 Task: Open Card Brand Identity Review in Board Customer Feedback Management to Workspace Data Analysis and add a team member Softage.4@softage.net, a label Red, a checklist Urban Planning, an attachment from your onedrive, a color Red and finally, add a card description 'Plan and execute company team-building retreat with a focus on work-life integration' and a comment 'This task requires us to be detail-oriented and meticulous, ensuring that we do not overlook anything important.'. Add a start date 'Jan 08, 1900' with a due date 'Jan 15, 1900'
Action: Mouse moved to (924, 507)
Screenshot: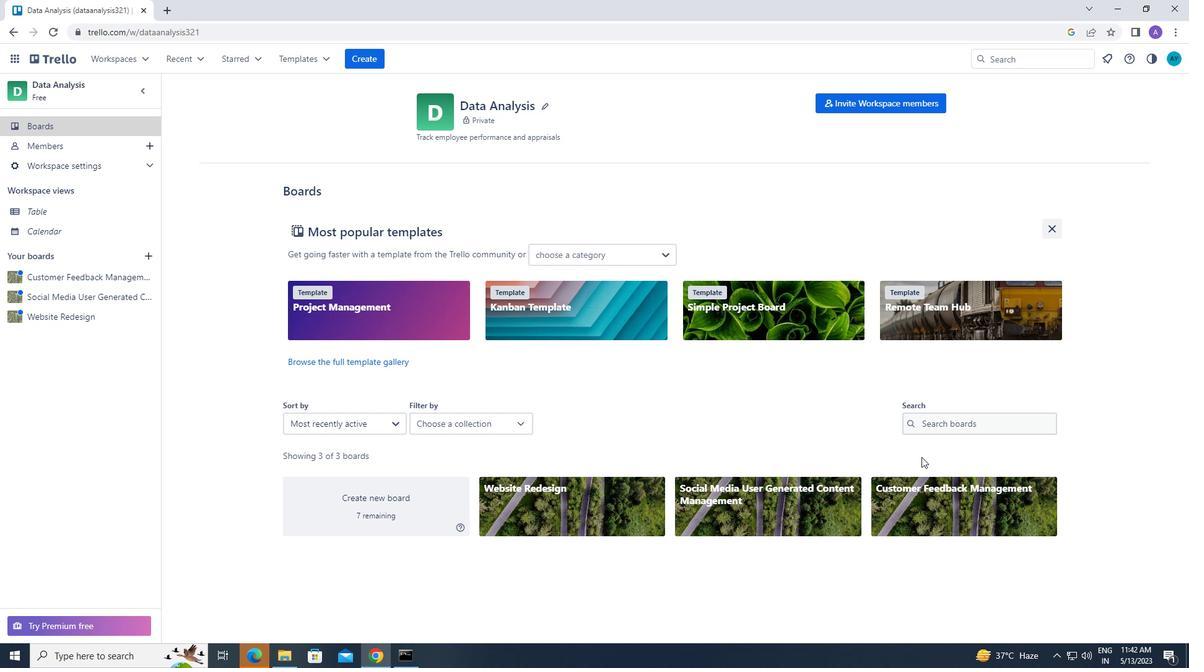 
Action: Mouse pressed left at (924, 507)
Screenshot: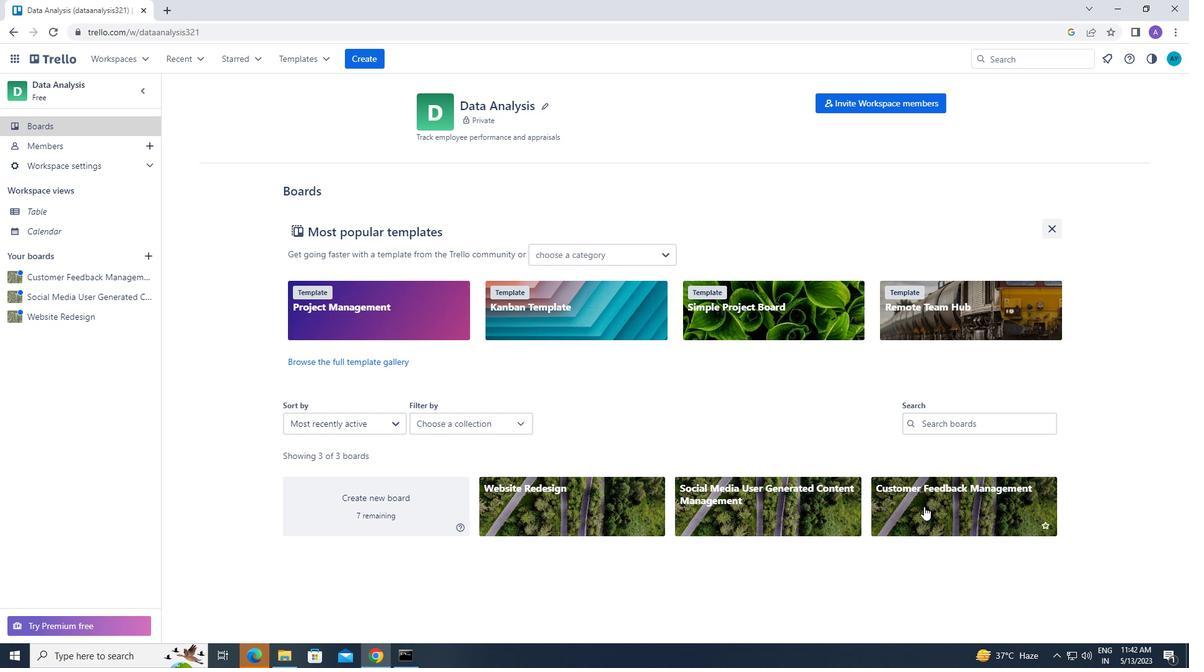 
Action: Mouse moved to (592, 156)
Screenshot: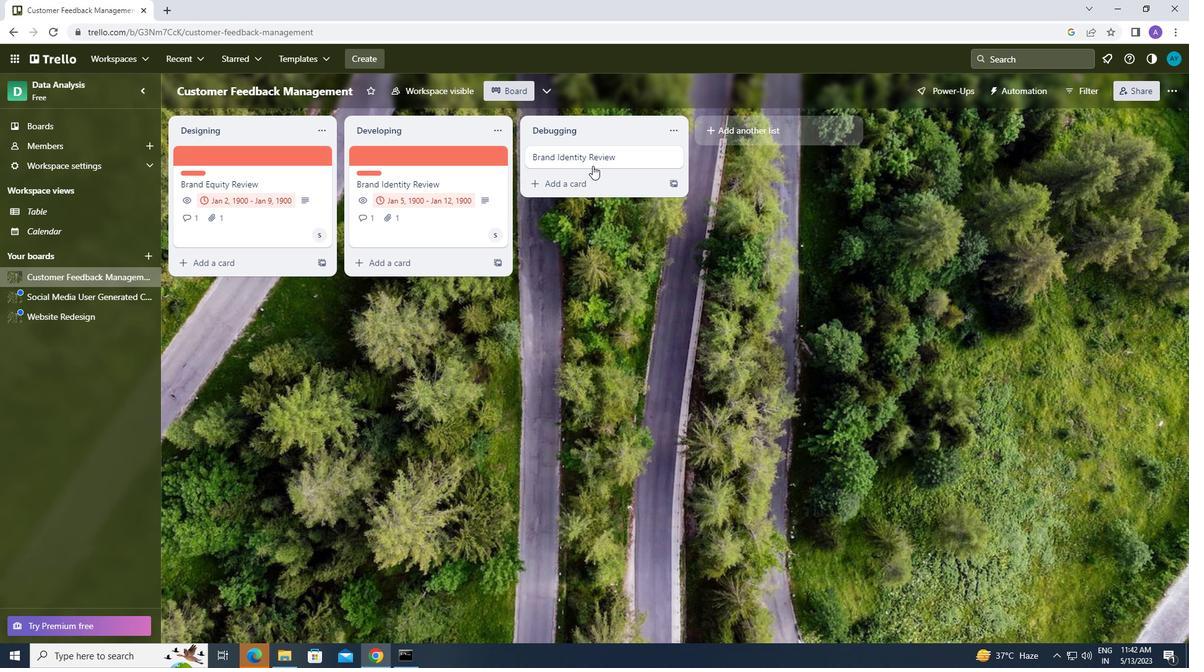 
Action: Mouse pressed left at (592, 156)
Screenshot: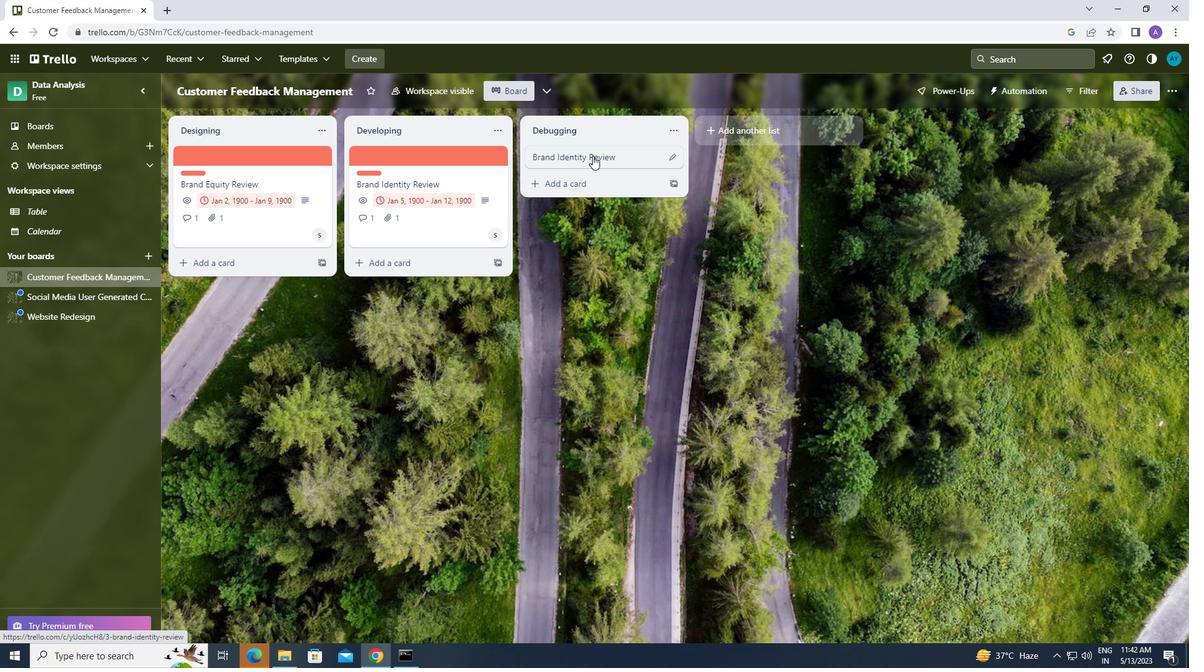 
Action: Mouse moved to (773, 198)
Screenshot: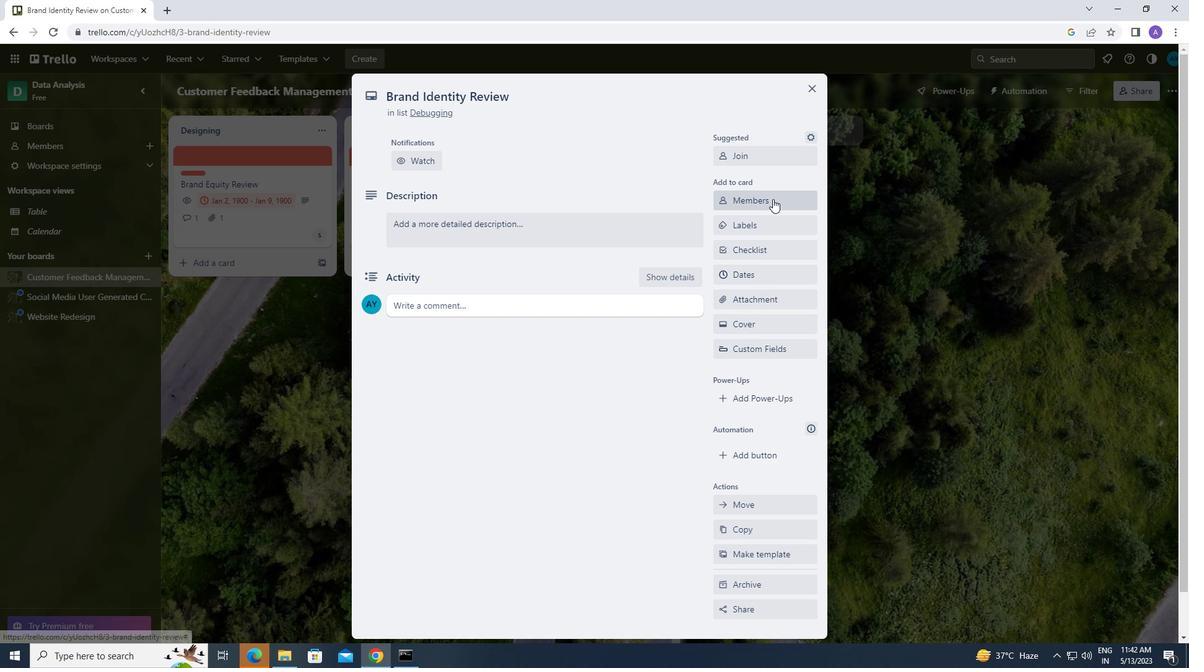 
Action: Mouse pressed left at (773, 198)
Screenshot: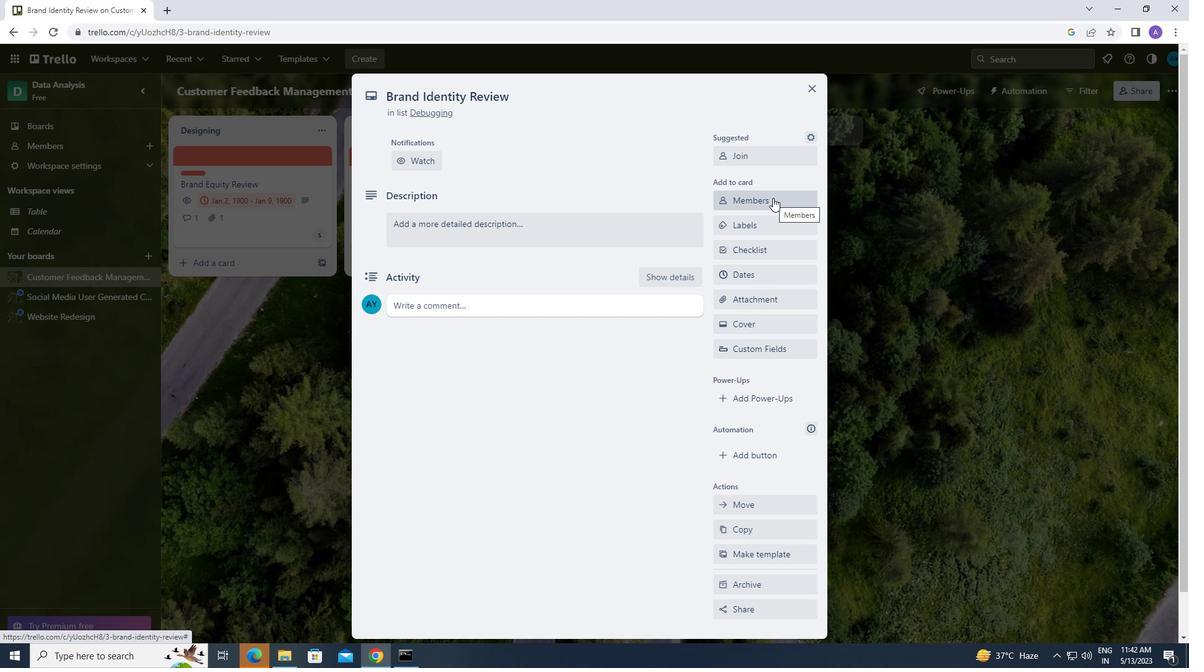 
Action: Mouse moved to (774, 262)
Screenshot: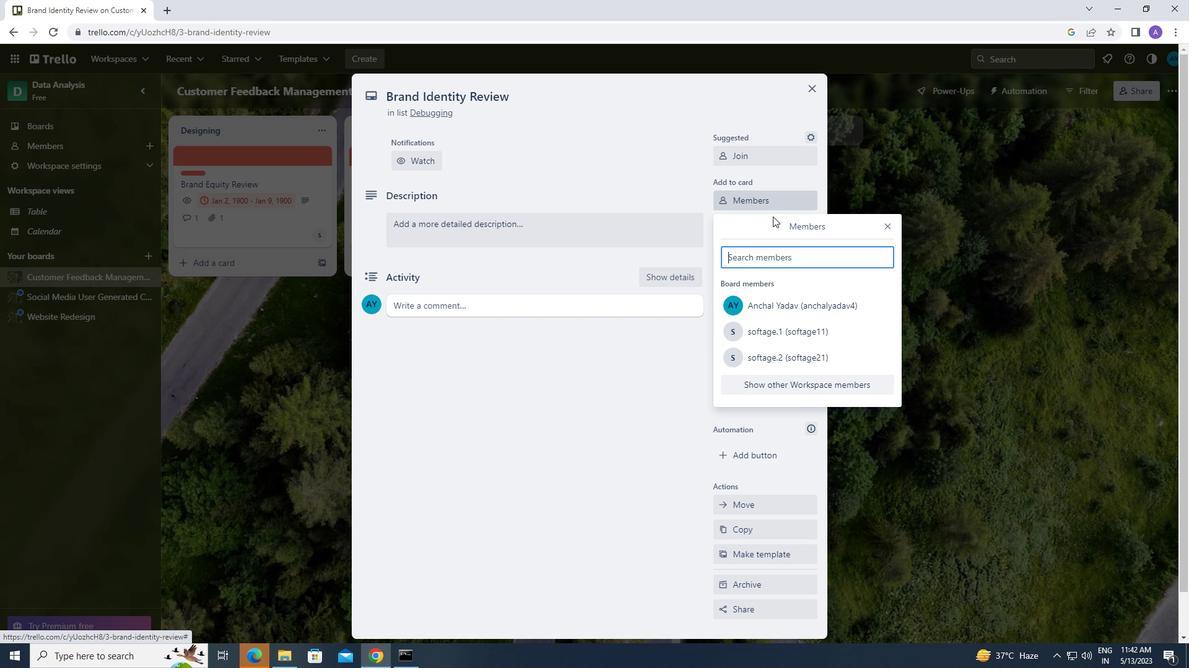 
Action: Mouse pressed left at (774, 262)
Screenshot: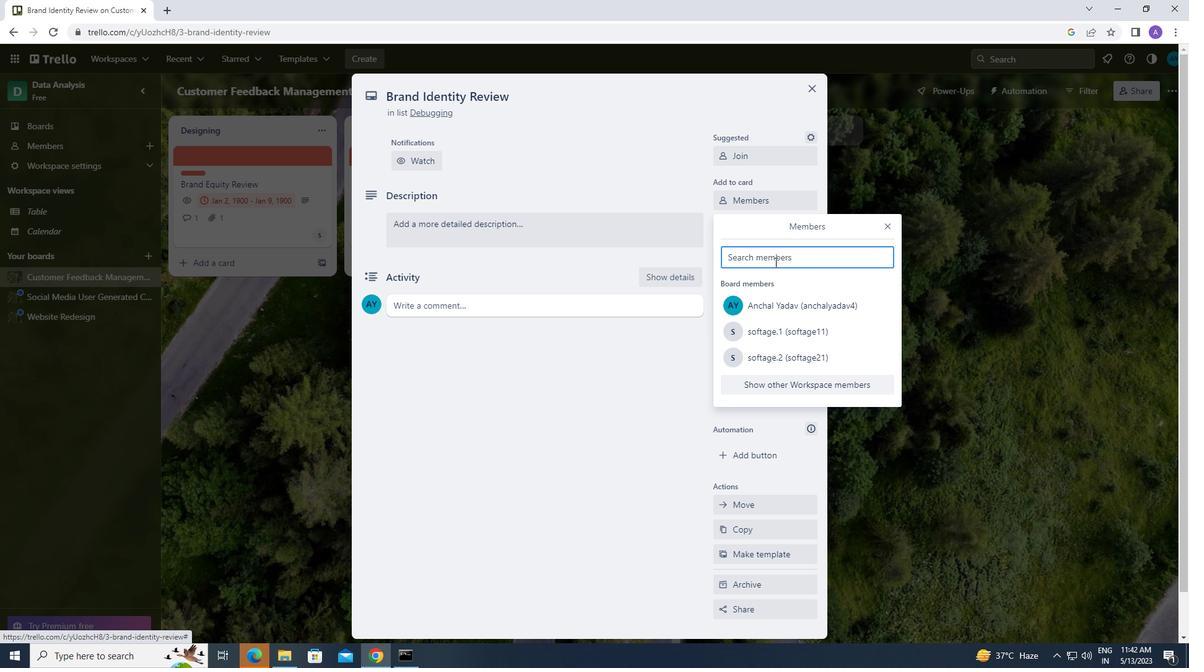
Action: Key pressed s<Key.caps_lock>oftage.4<Key.shift_r>@softa
Screenshot: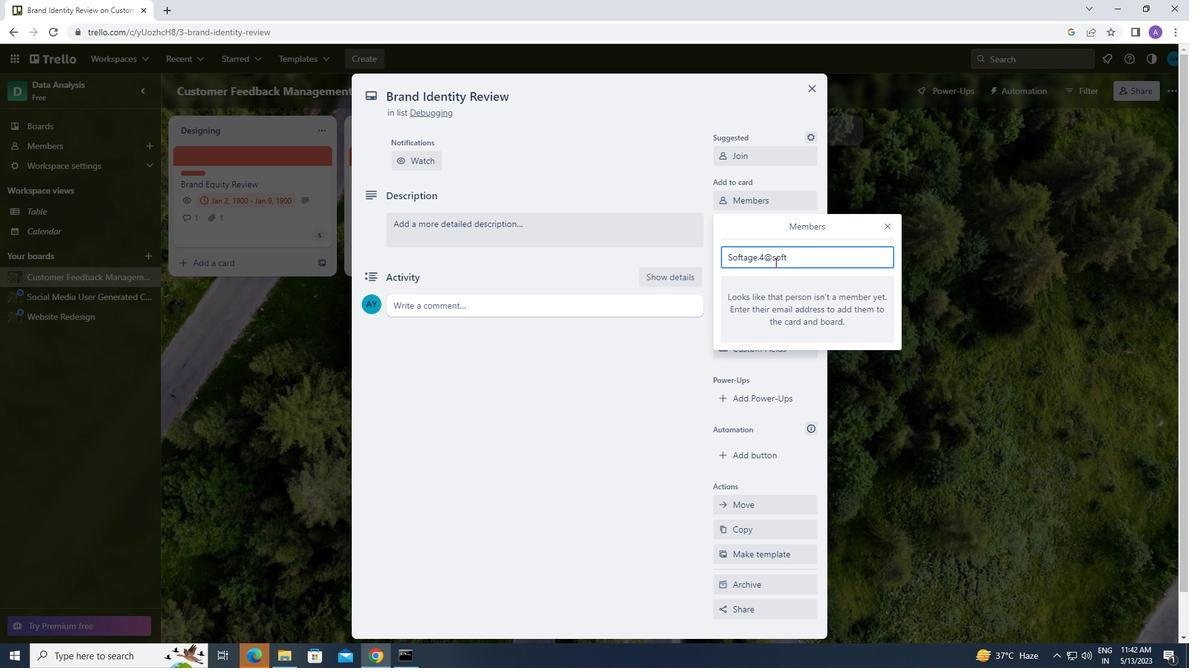 
Action: Mouse moved to (833, 275)
Screenshot: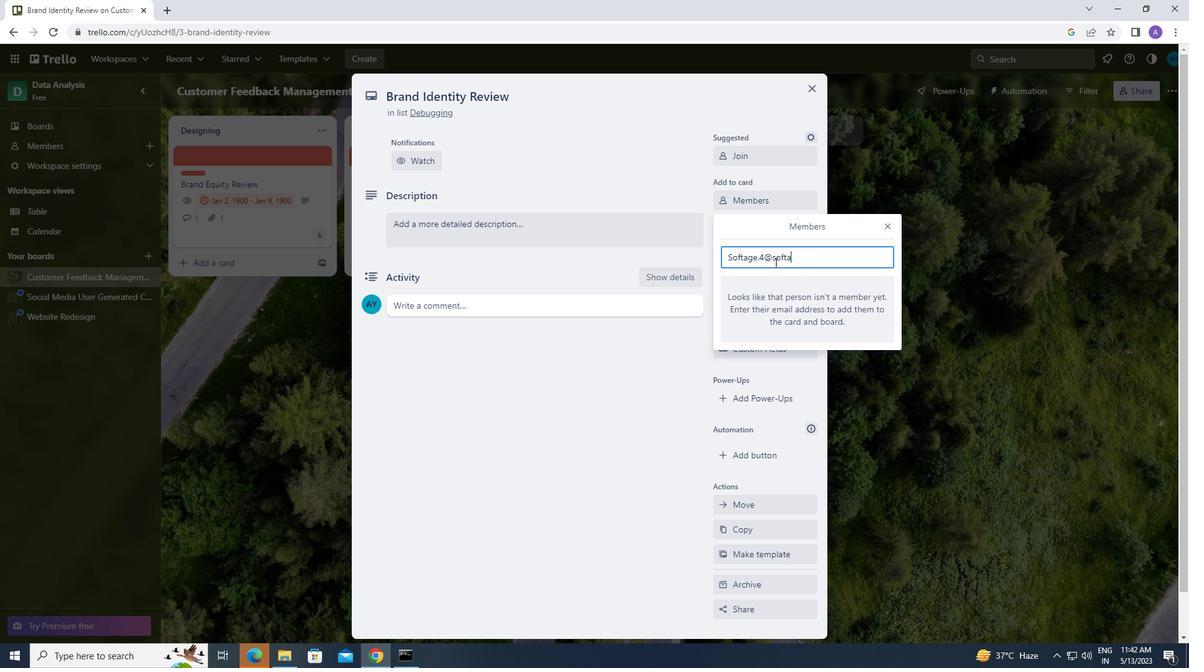 
Action: Key pressed g
Screenshot: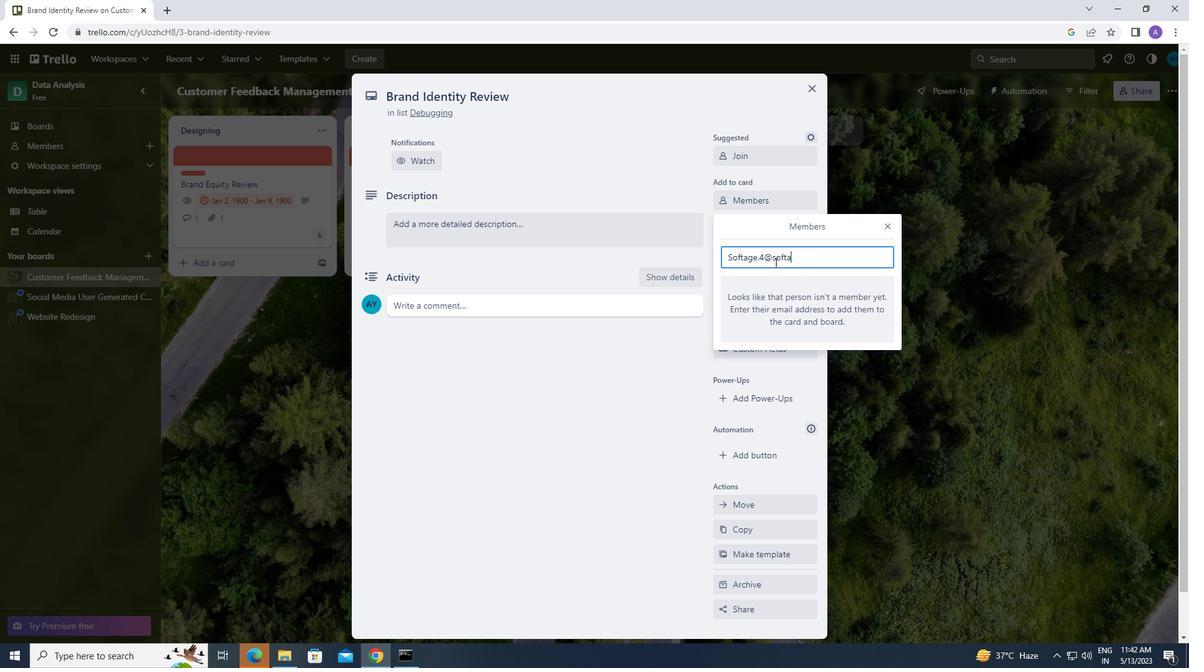 
Action: Mouse moved to (846, 275)
Screenshot: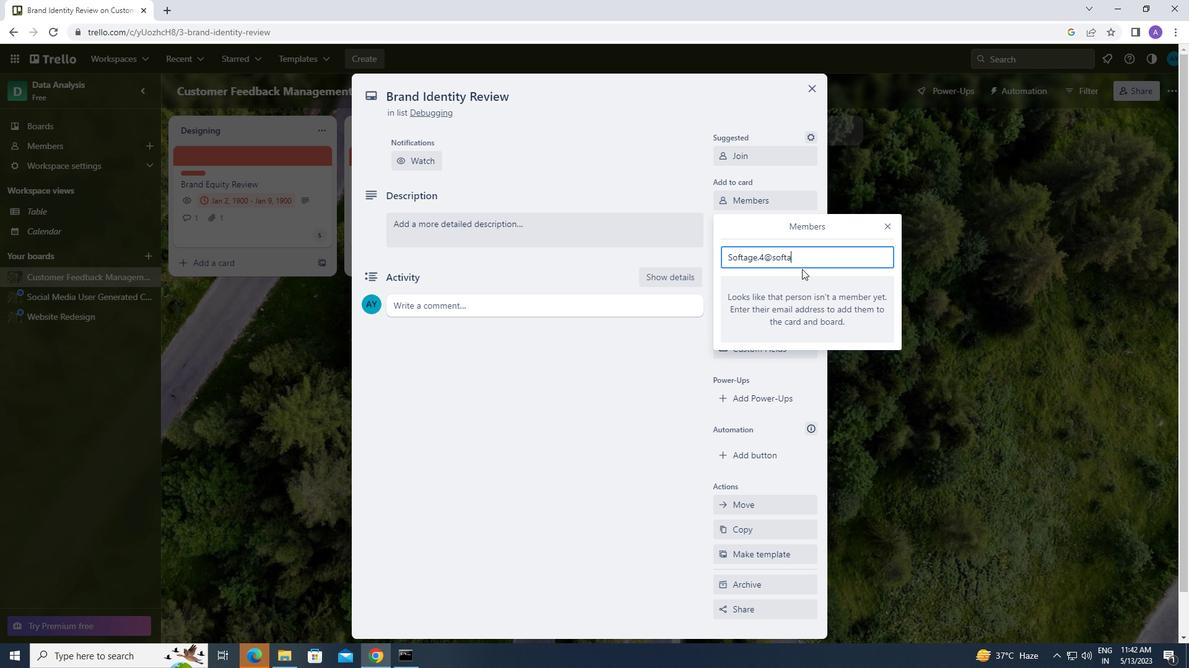 
Action: Key pressed e.net
Screenshot: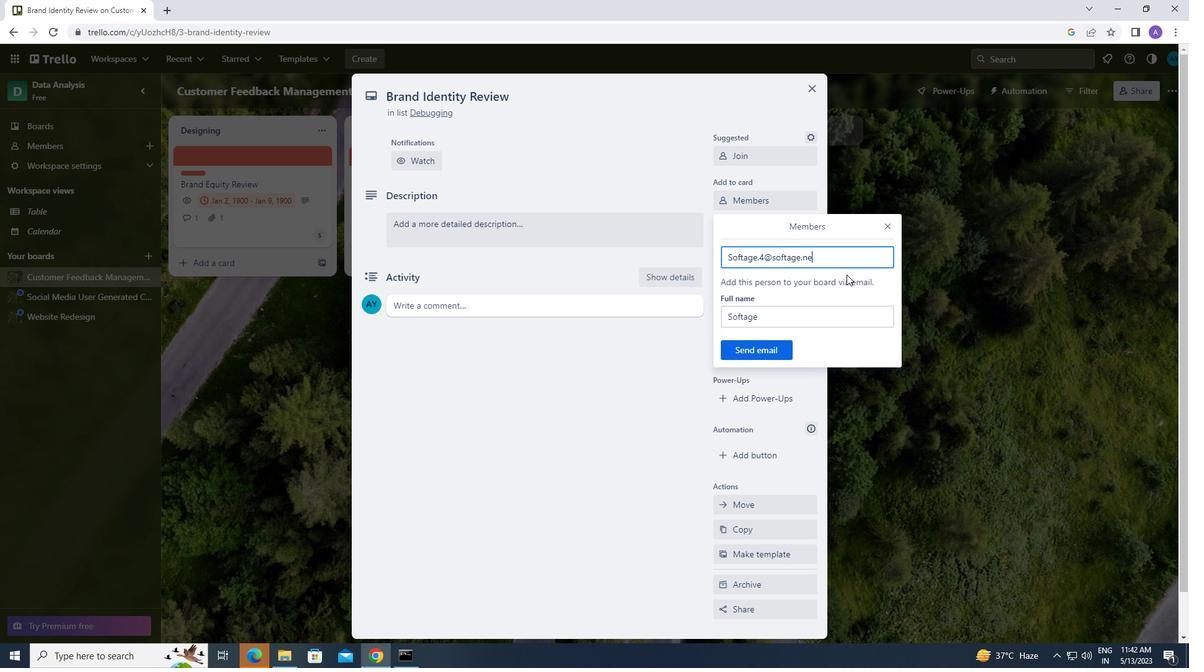 
Action: Mouse moved to (745, 348)
Screenshot: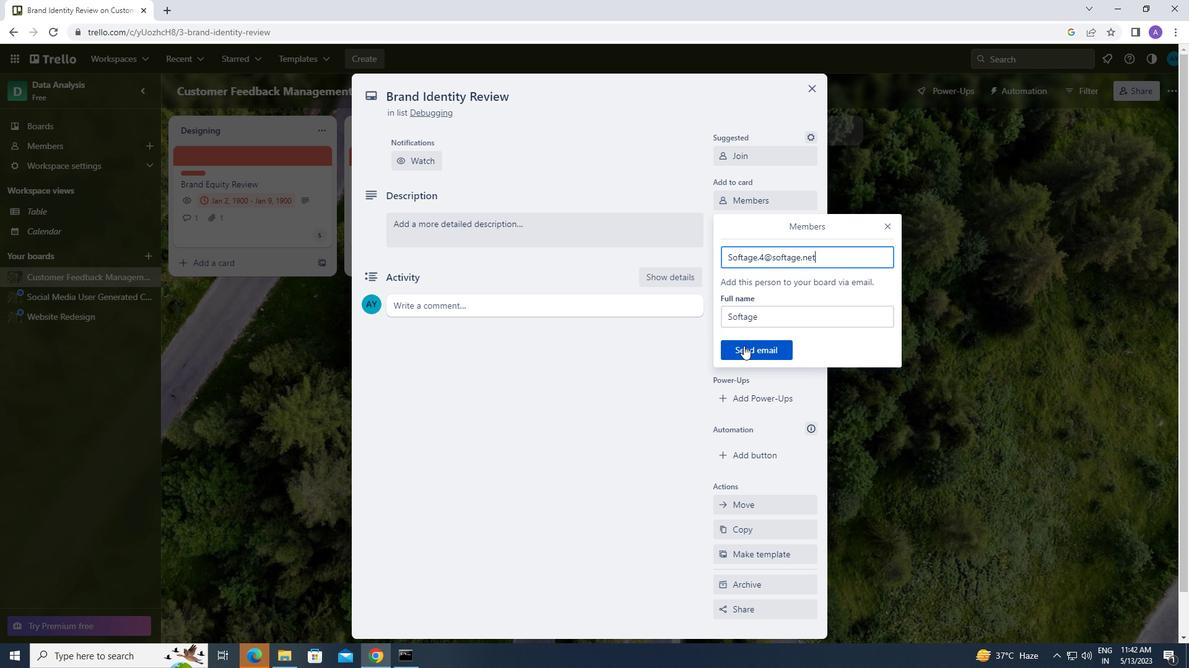 
Action: Mouse pressed left at (745, 348)
Screenshot: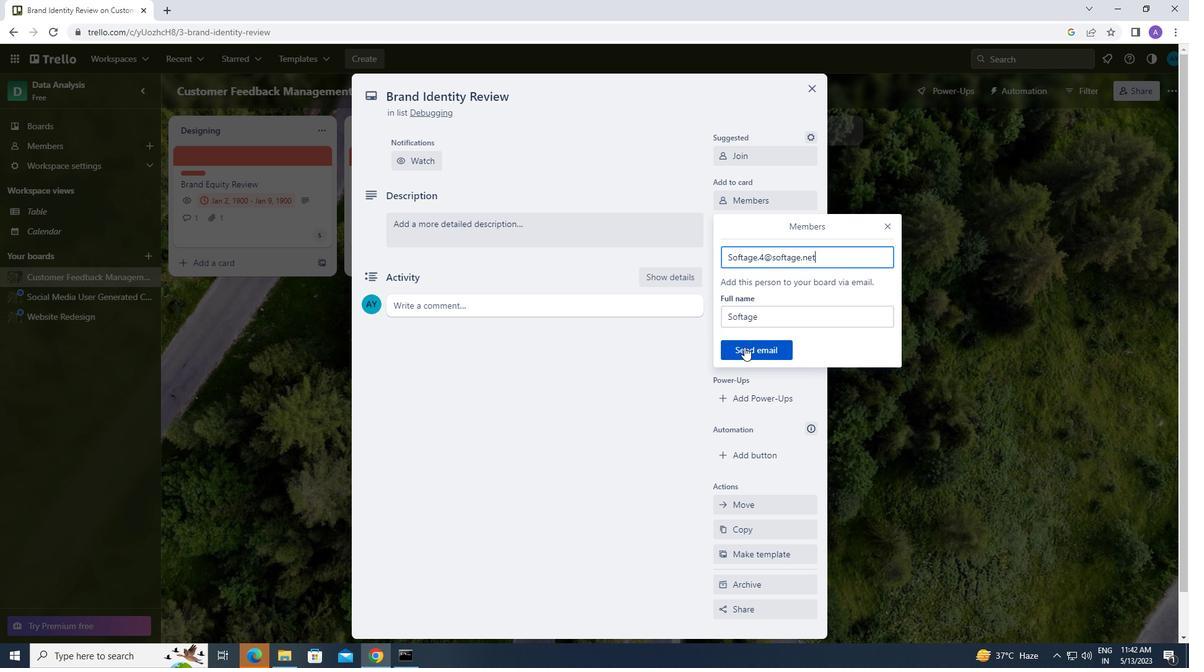 
Action: Mouse moved to (753, 229)
Screenshot: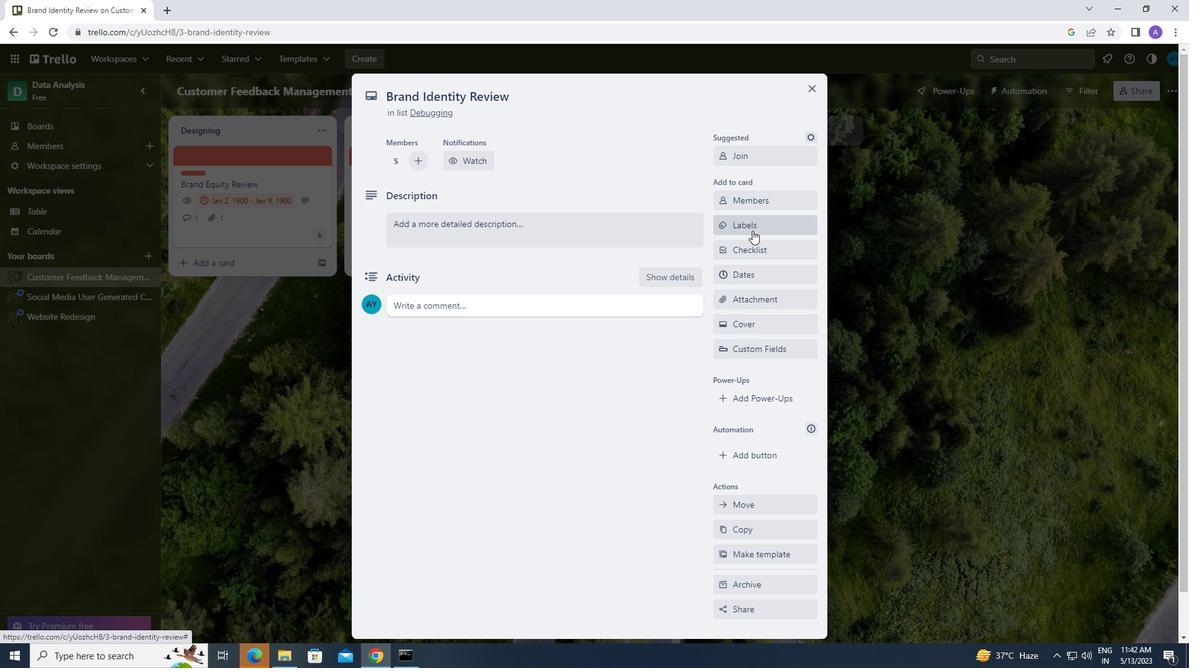 
Action: Mouse pressed left at (753, 229)
Screenshot: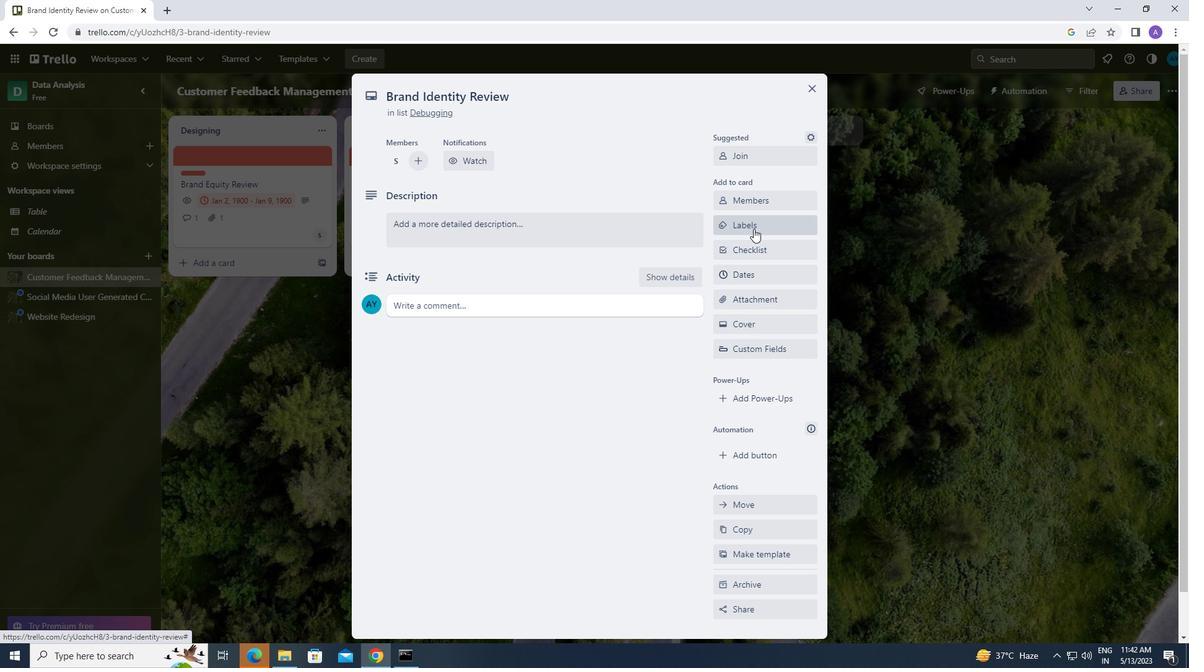 
Action: Mouse moved to (785, 463)
Screenshot: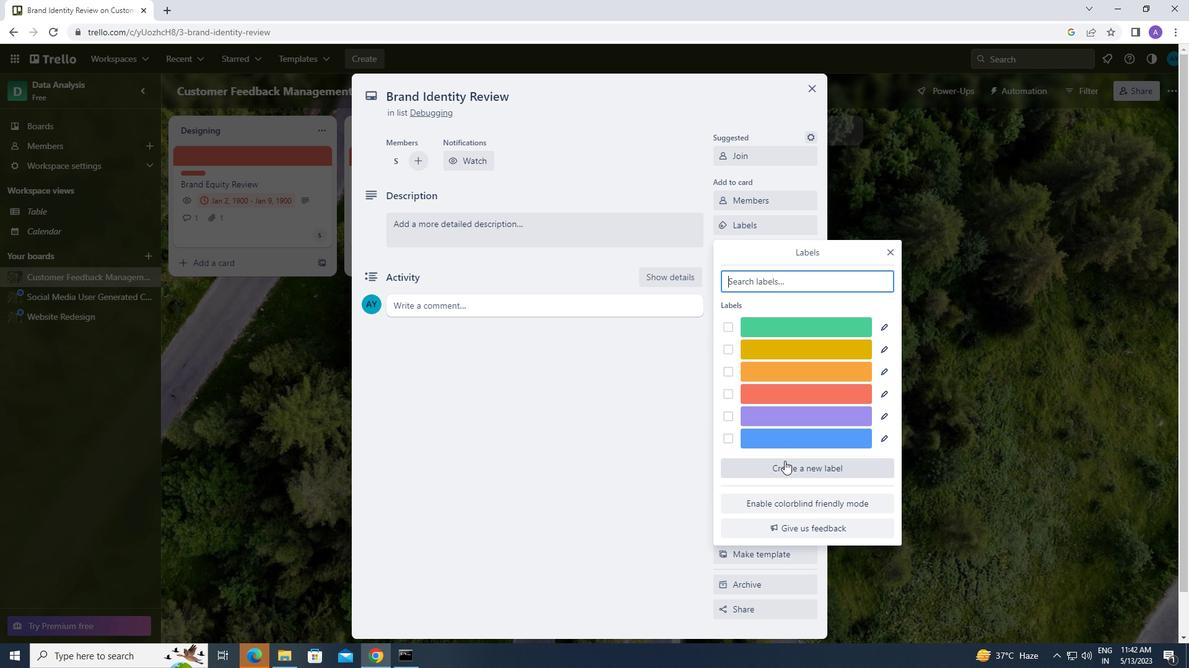 
Action: Mouse pressed left at (785, 463)
Screenshot: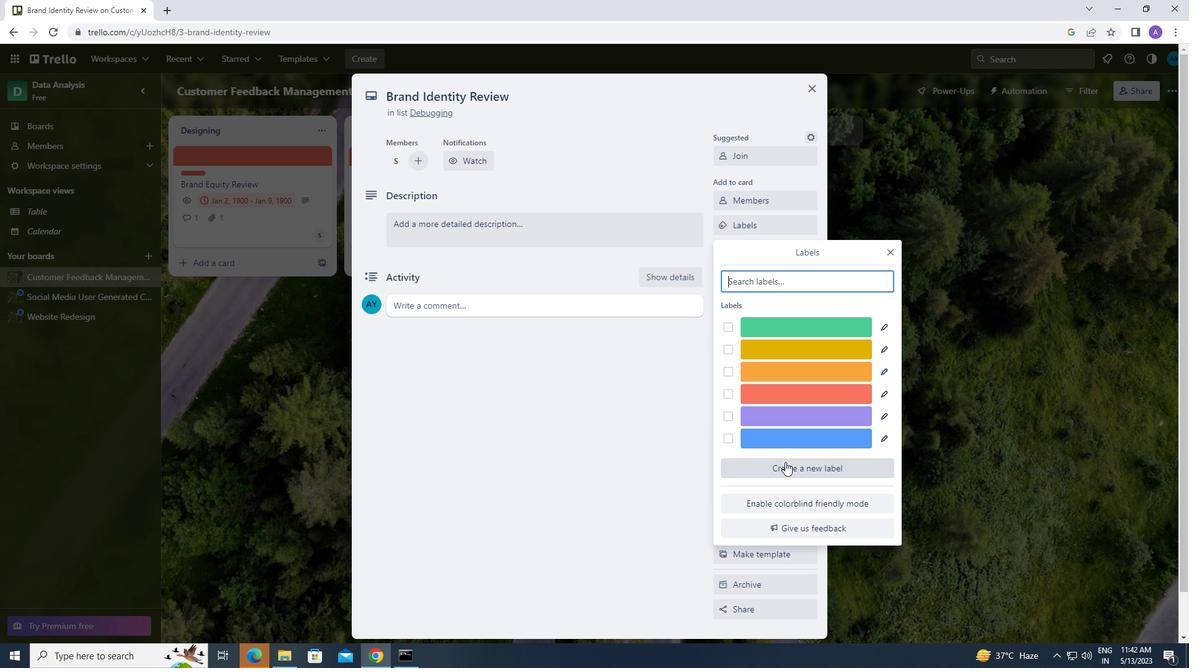 
Action: Mouse moved to (843, 428)
Screenshot: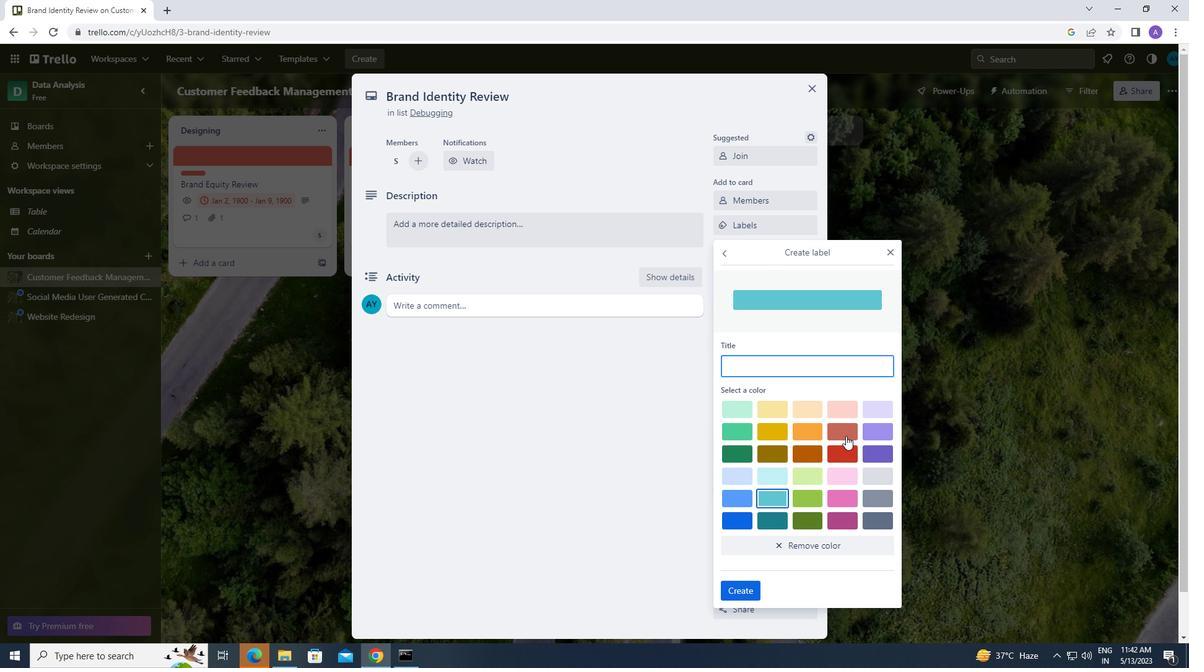 
Action: Mouse pressed left at (843, 428)
Screenshot: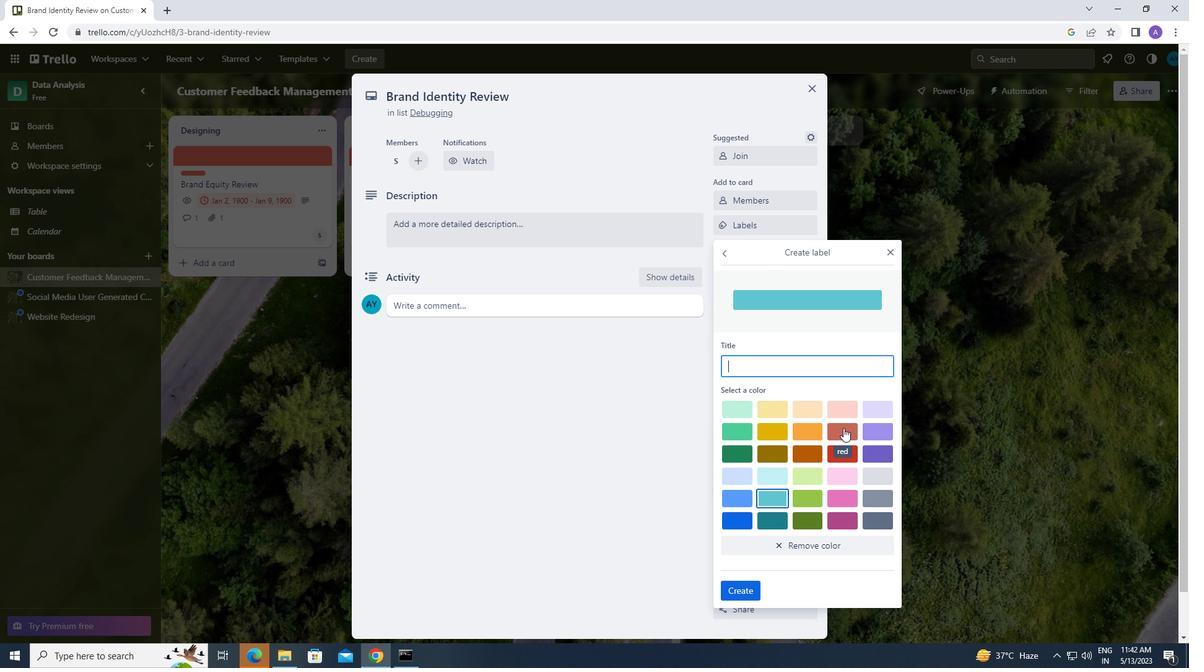 
Action: Mouse moved to (751, 591)
Screenshot: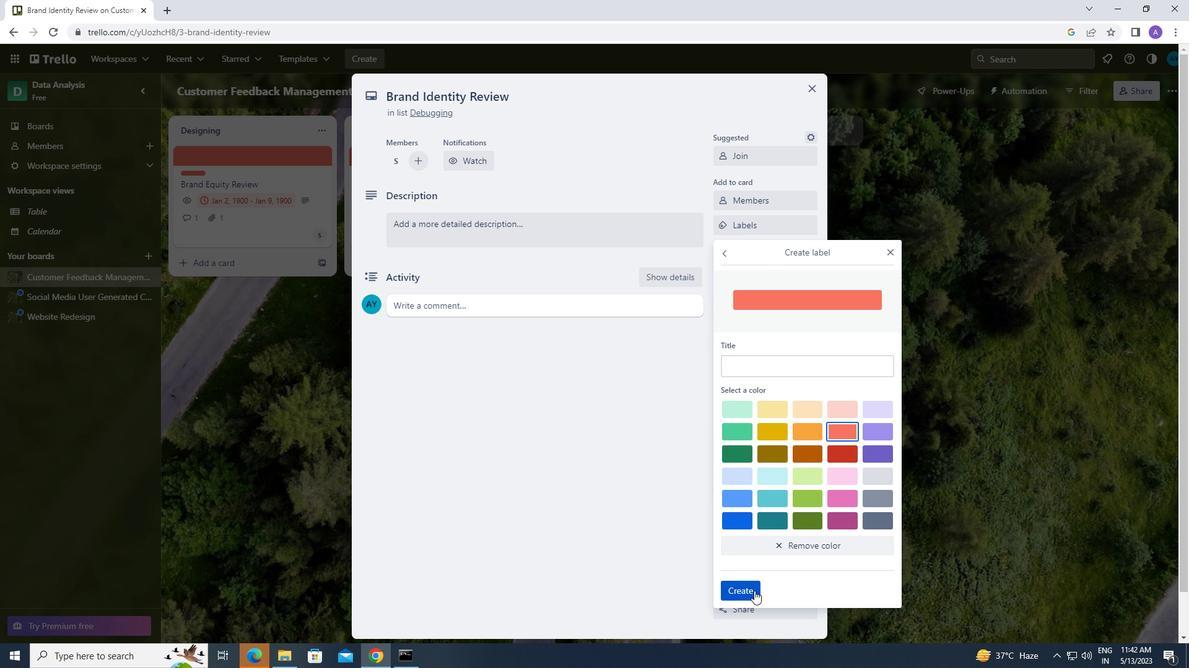 
Action: Mouse pressed left at (751, 591)
Screenshot: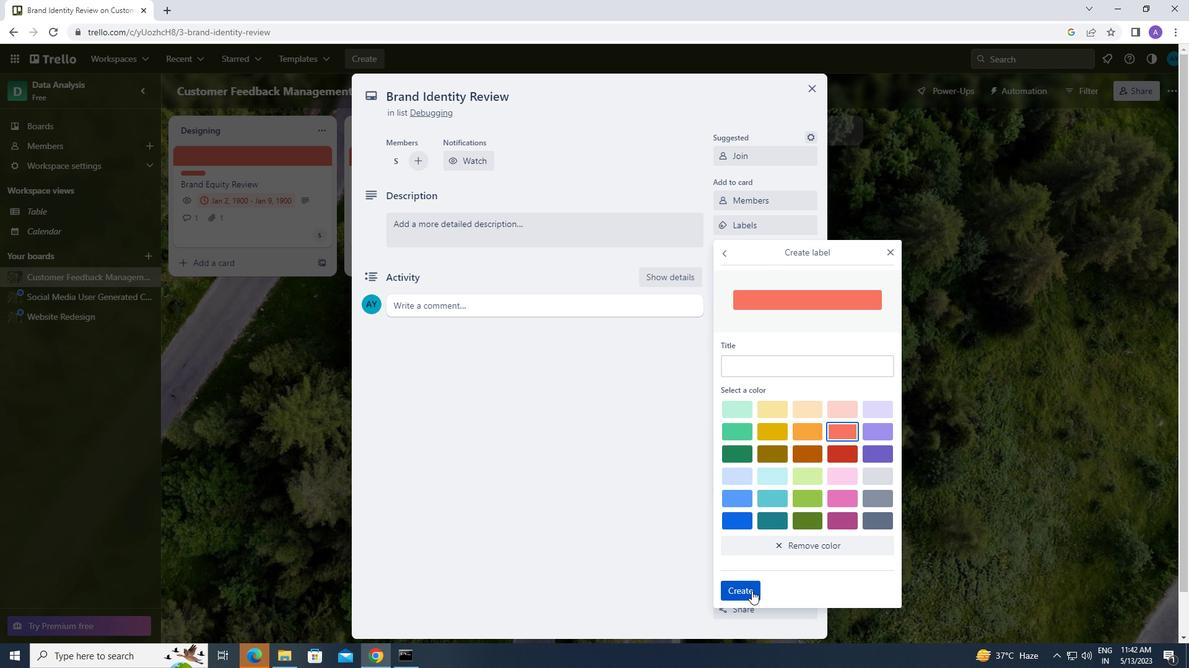
Action: Mouse moved to (890, 251)
Screenshot: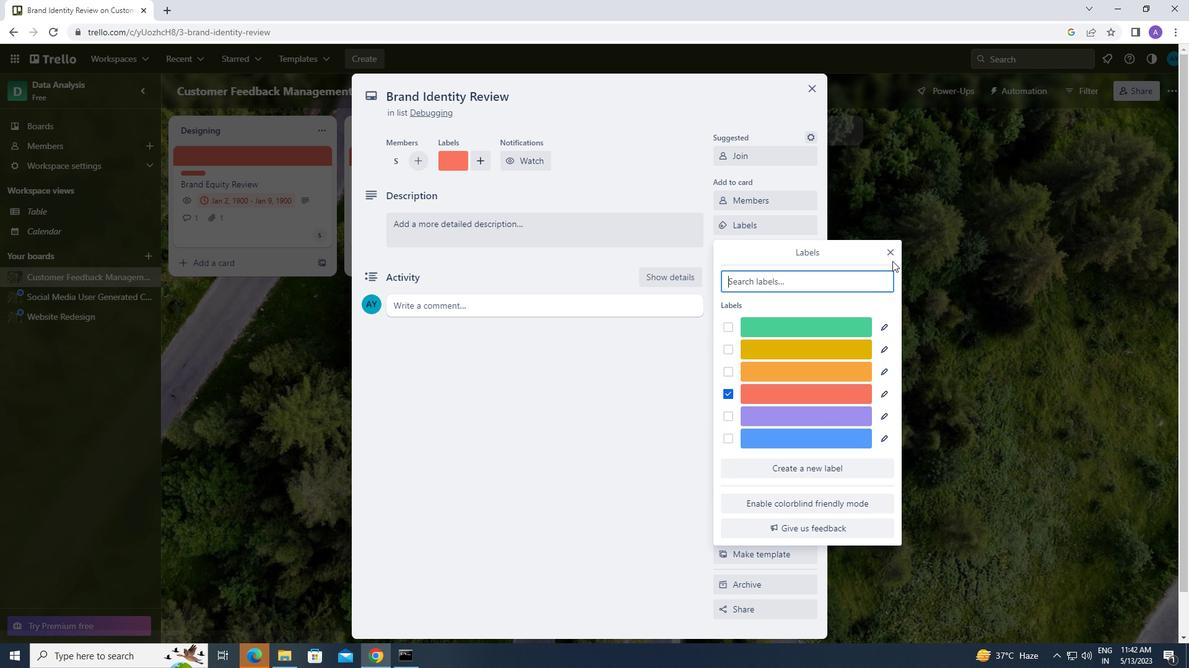 
Action: Mouse pressed left at (890, 251)
Screenshot: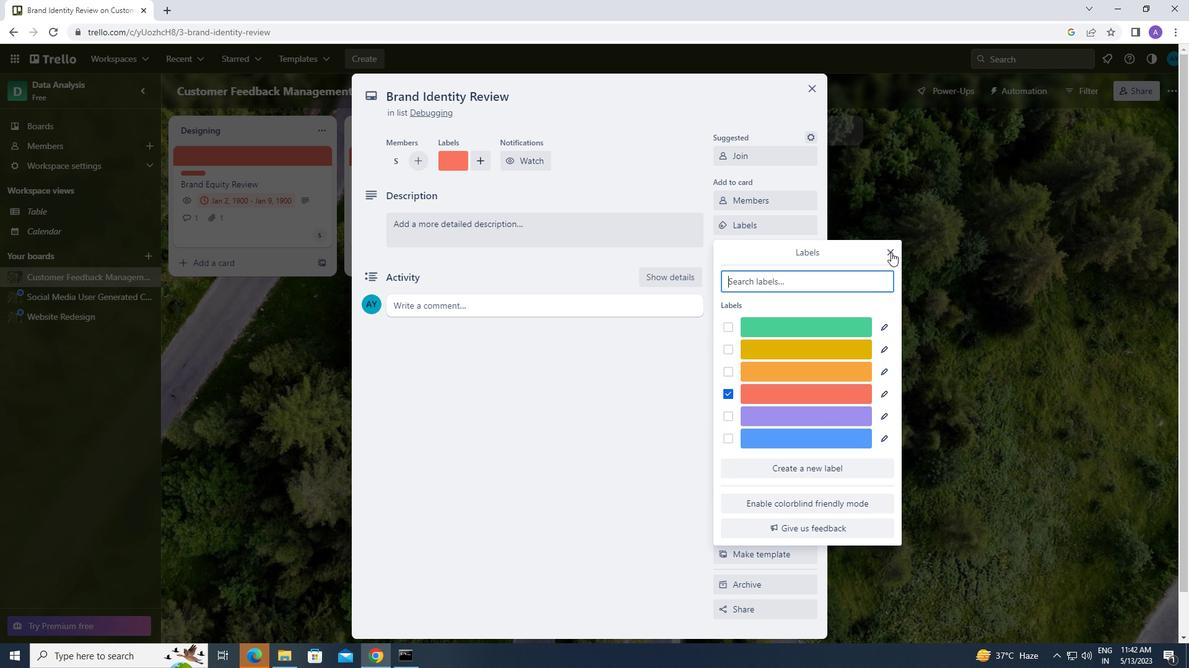 
Action: Mouse moved to (772, 249)
Screenshot: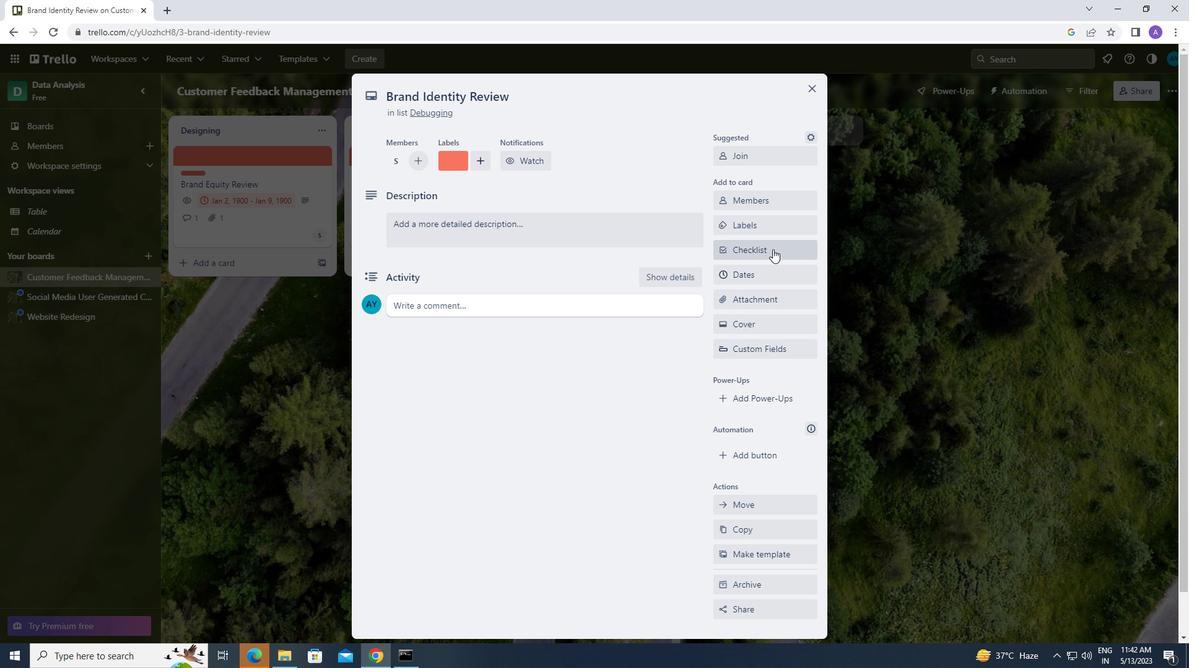 
Action: Mouse pressed left at (772, 249)
Screenshot: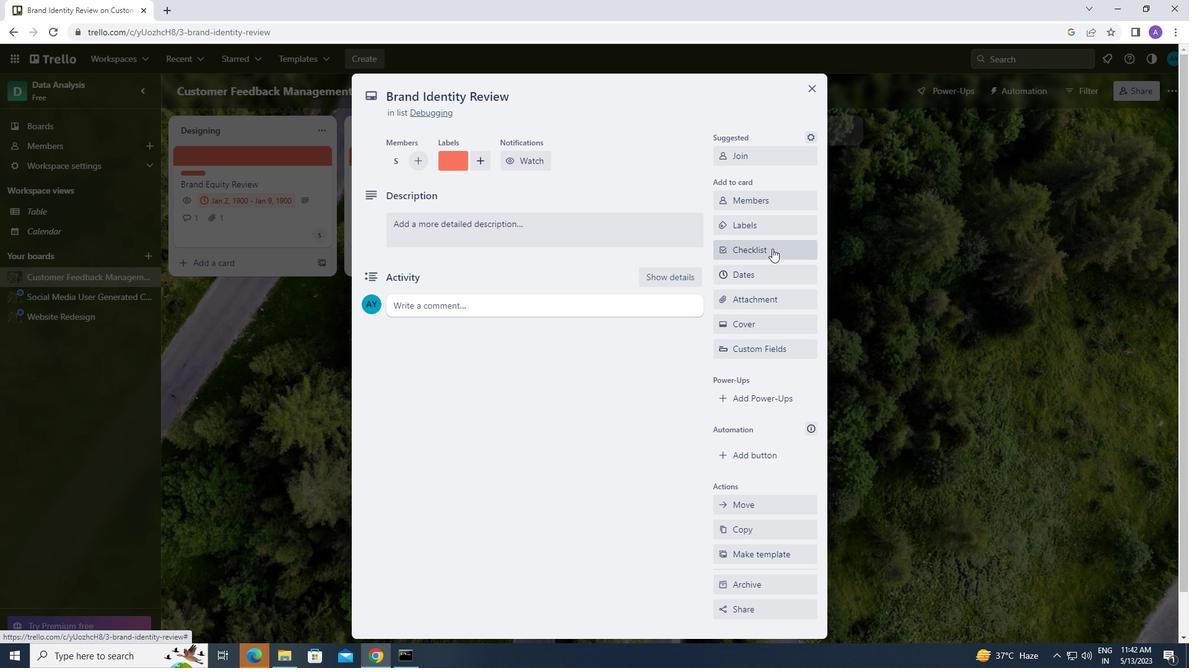 
Action: Mouse moved to (761, 314)
Screenshot: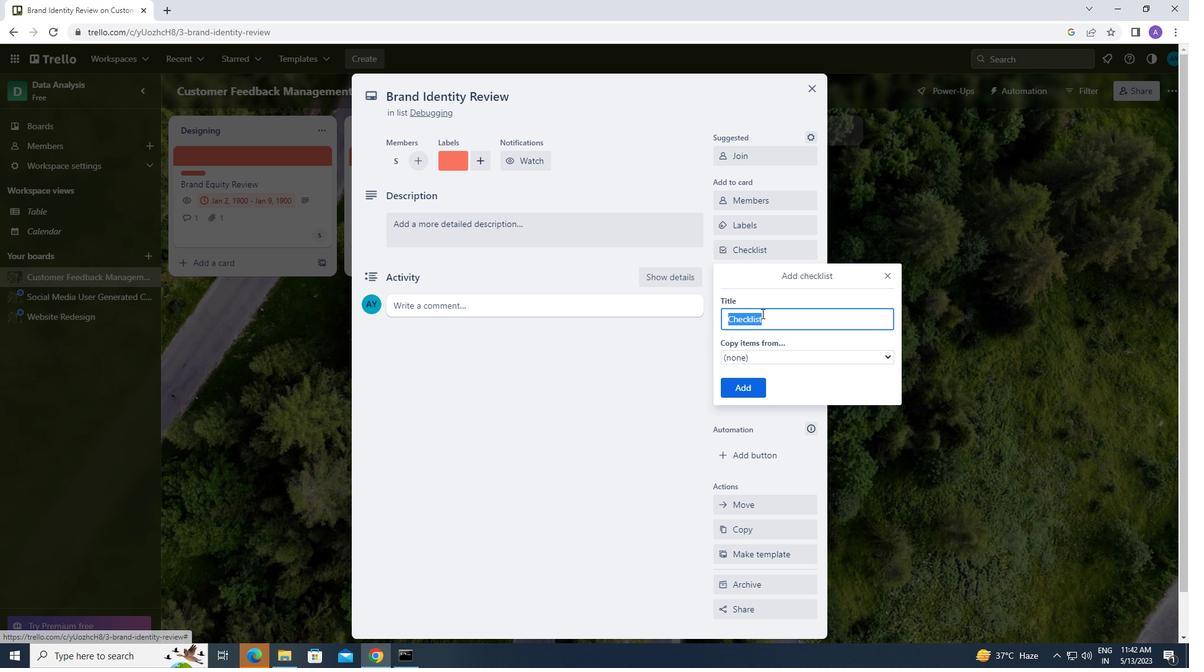
Action: Key pressed <Key.caps_lock>u<Key.caps_lock>rban<Key.space><Key.caps_lock>p<Key.caps_lock>lann
Screenshot: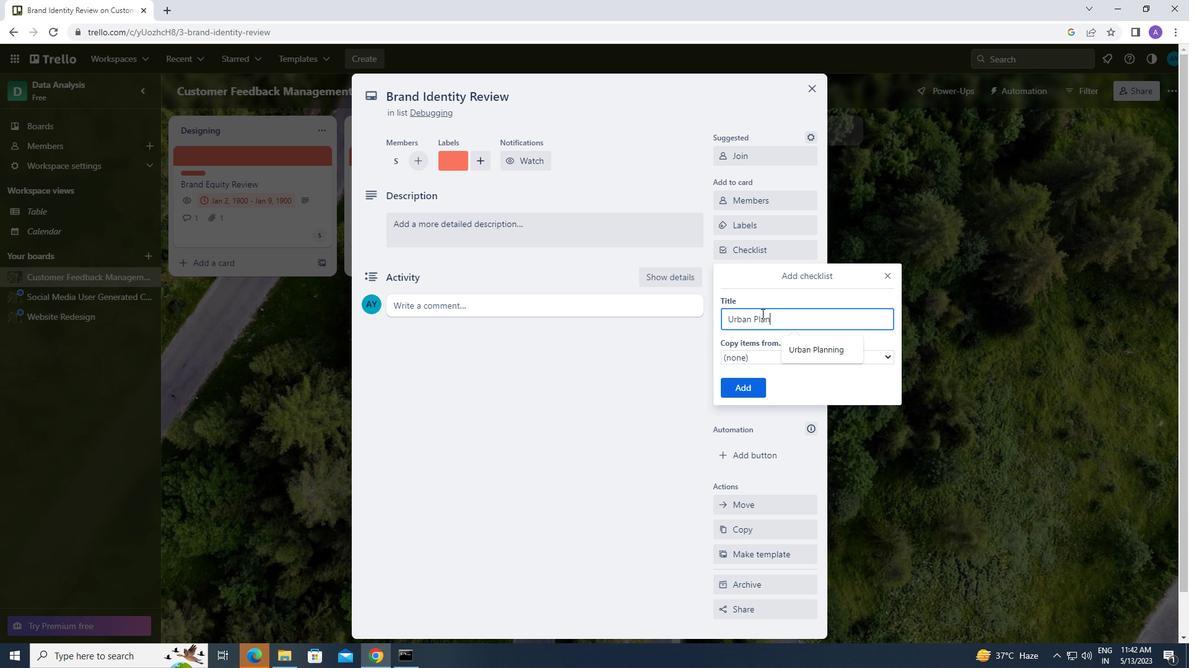 
Action: Mouse moved to (831, 262)
Screenshot: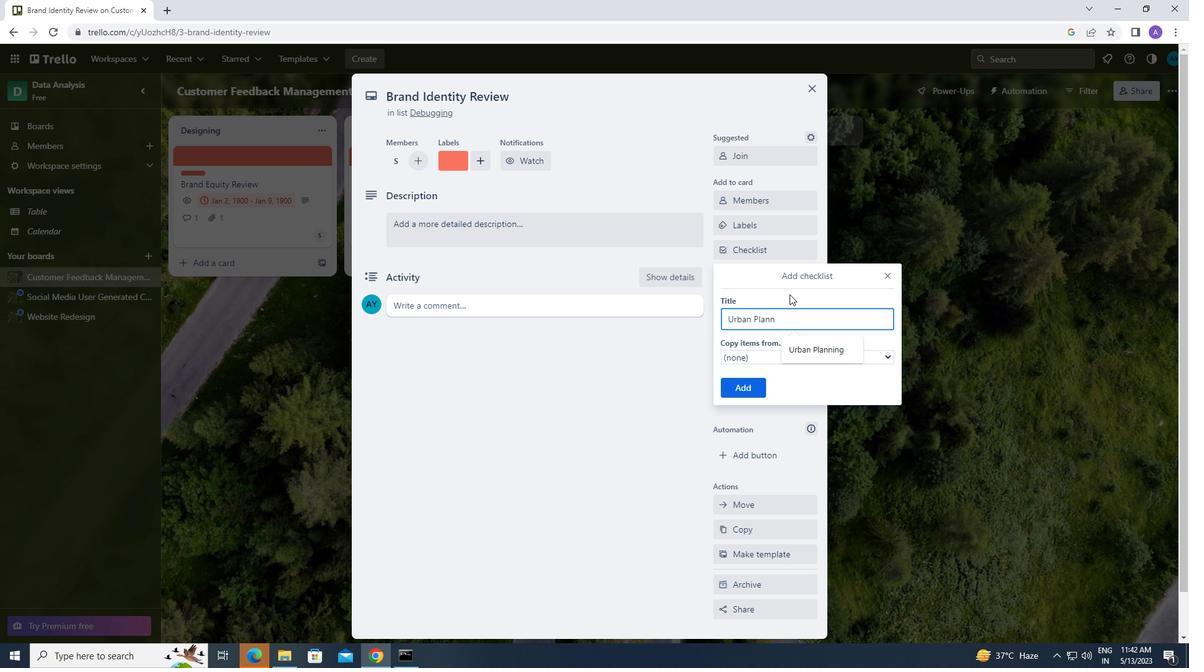
Action: Key pressed ing
Screenshot: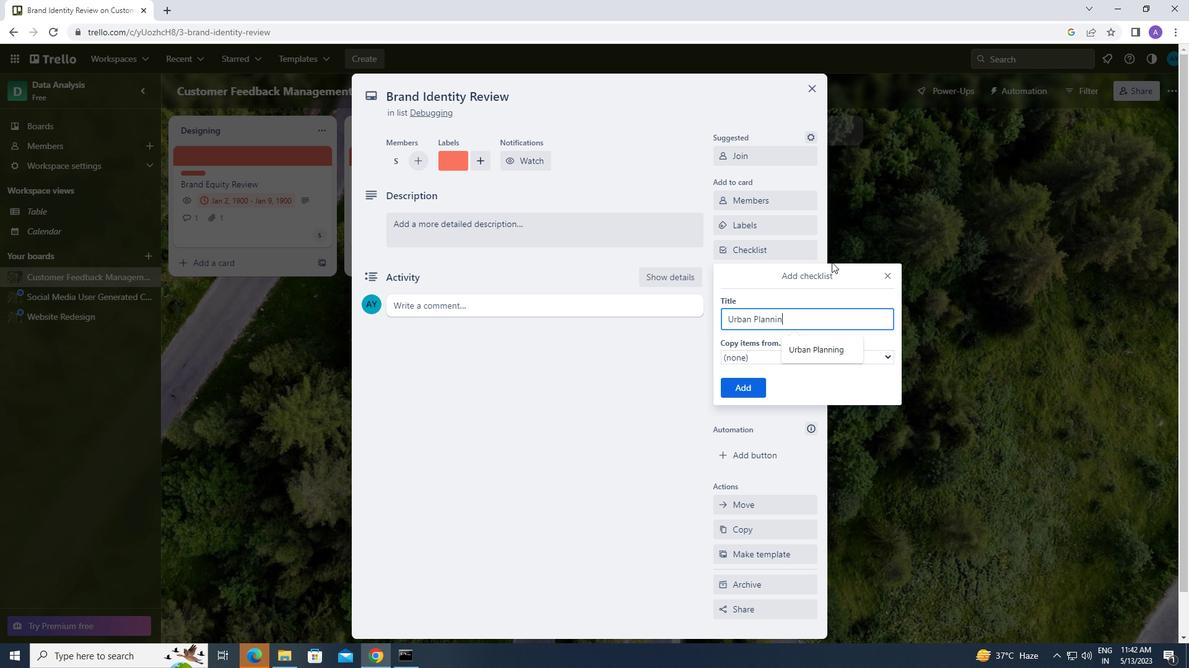 
Action: Mouse moved to (742, 386)
Screenshot: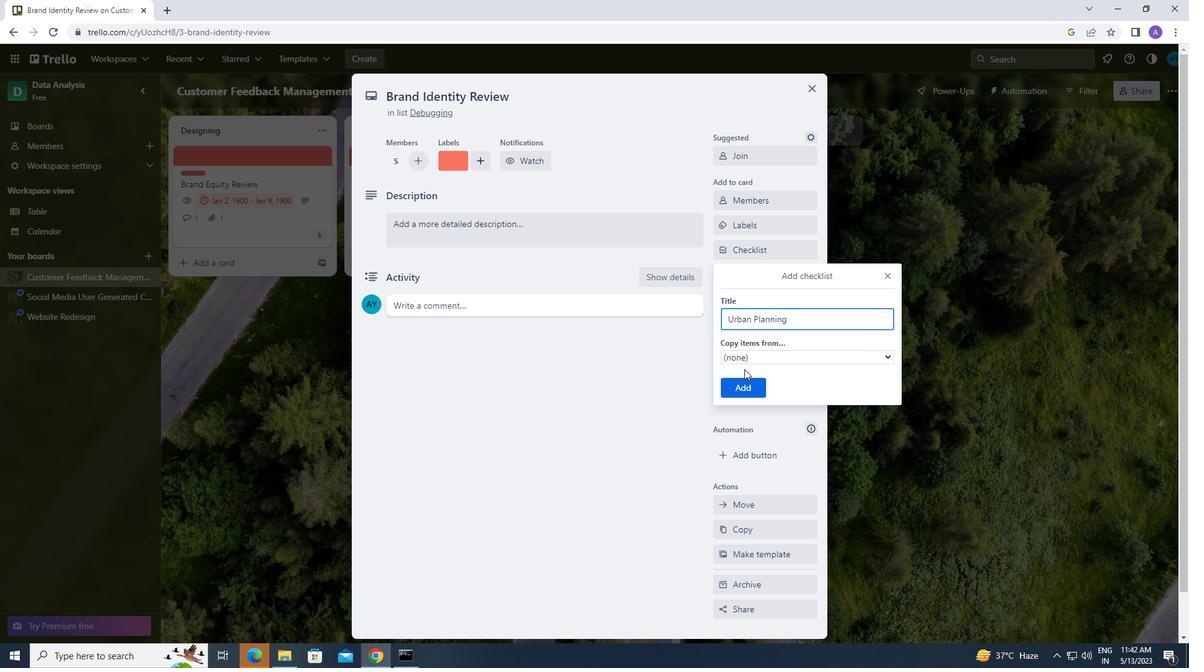 
Action: Mouse pressed left at (742, 386)
Screenshot: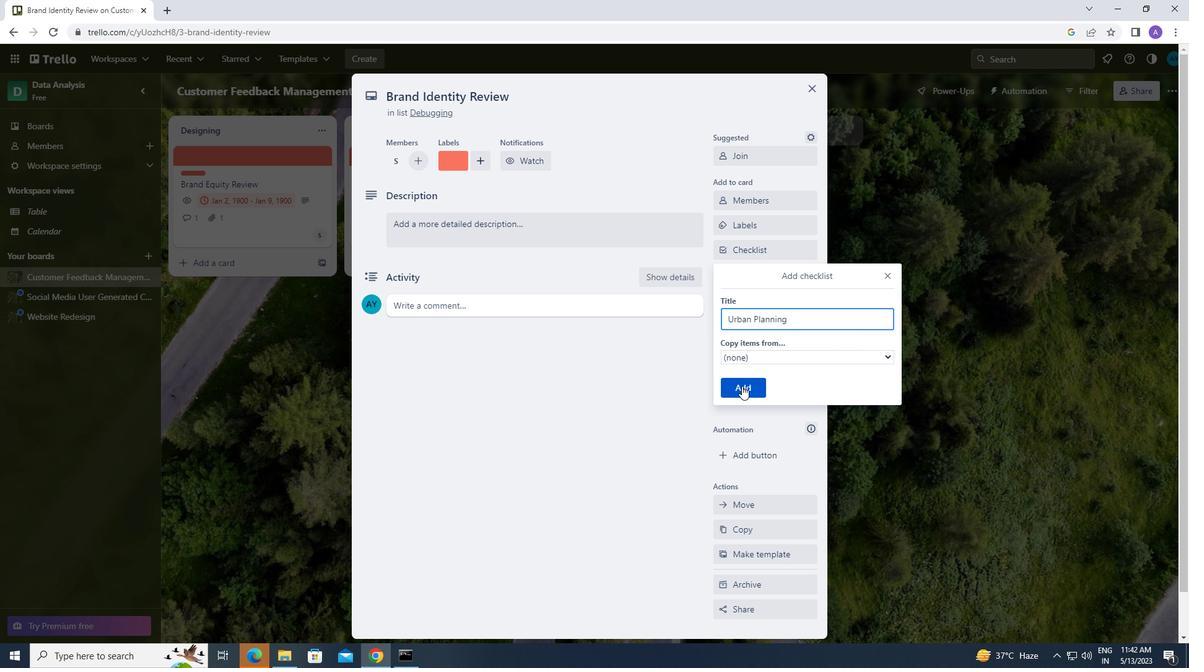
Action: Mouse moved to (756, 299)
Screenshot: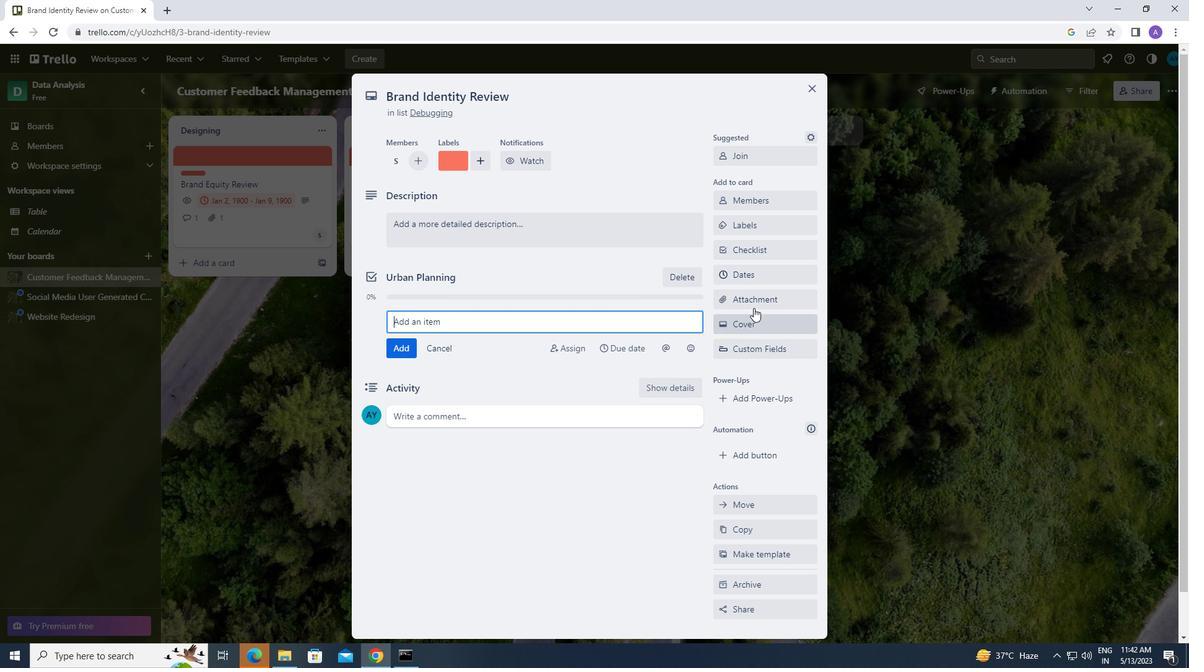 
Action: Mouse pressed left at (756, 299)
Screenshot: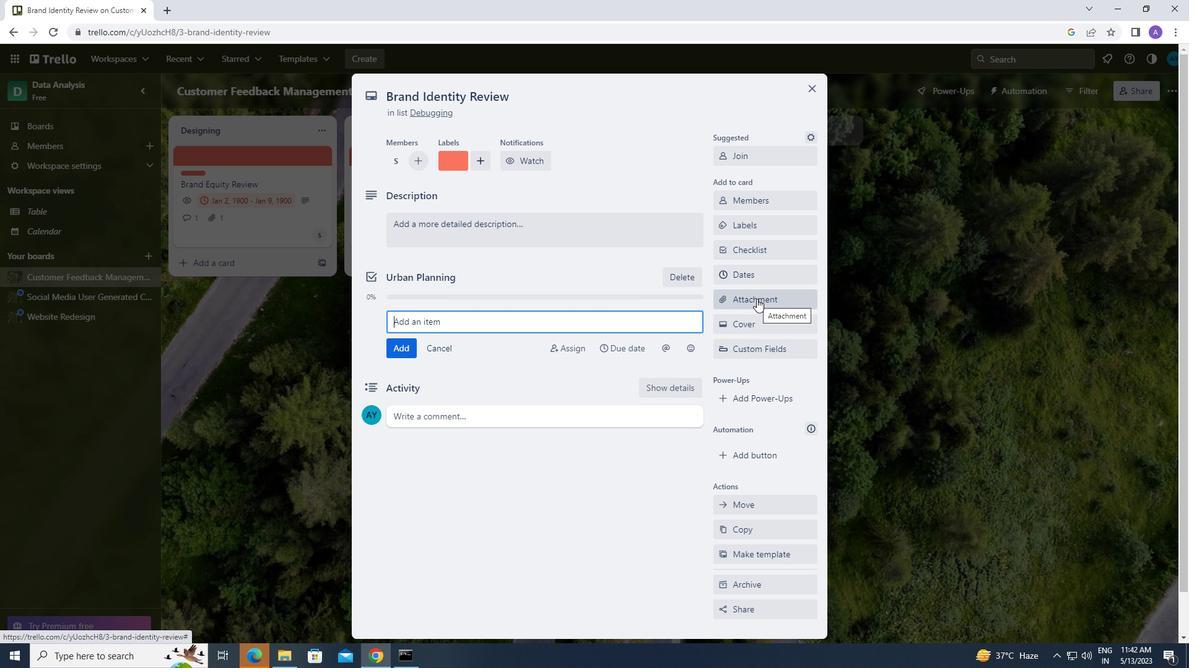 
Action: Mouse moved to (751, 454)
Screenshot: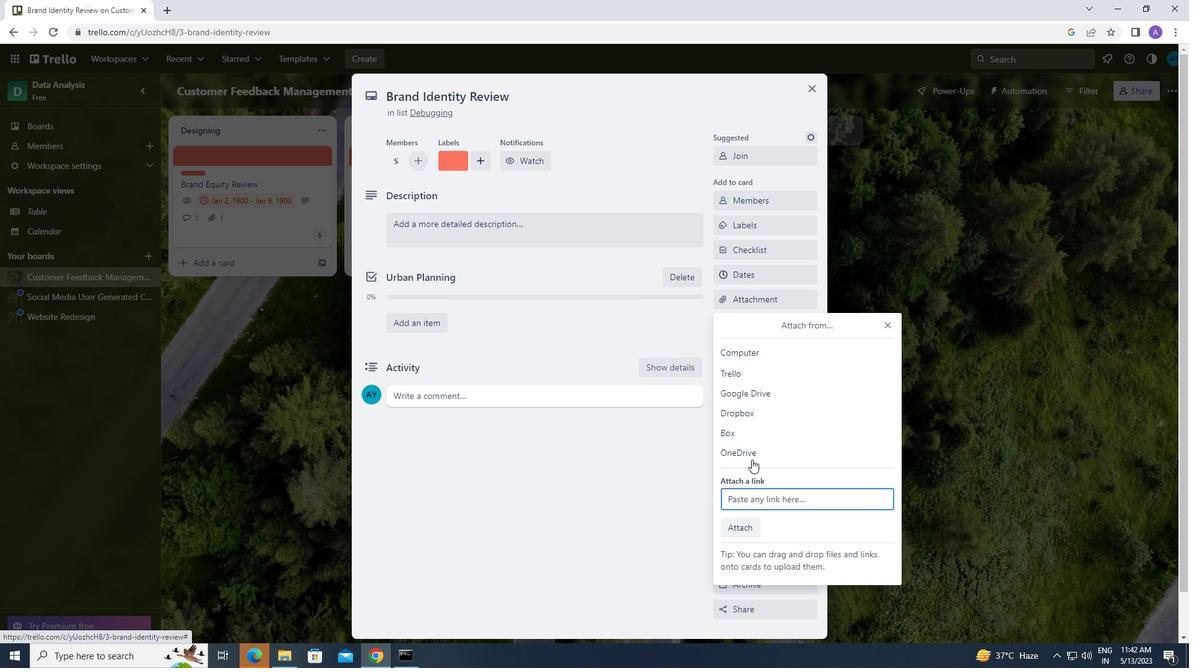 
Action: Mouse pressed left at (751, 454)
Screenshot: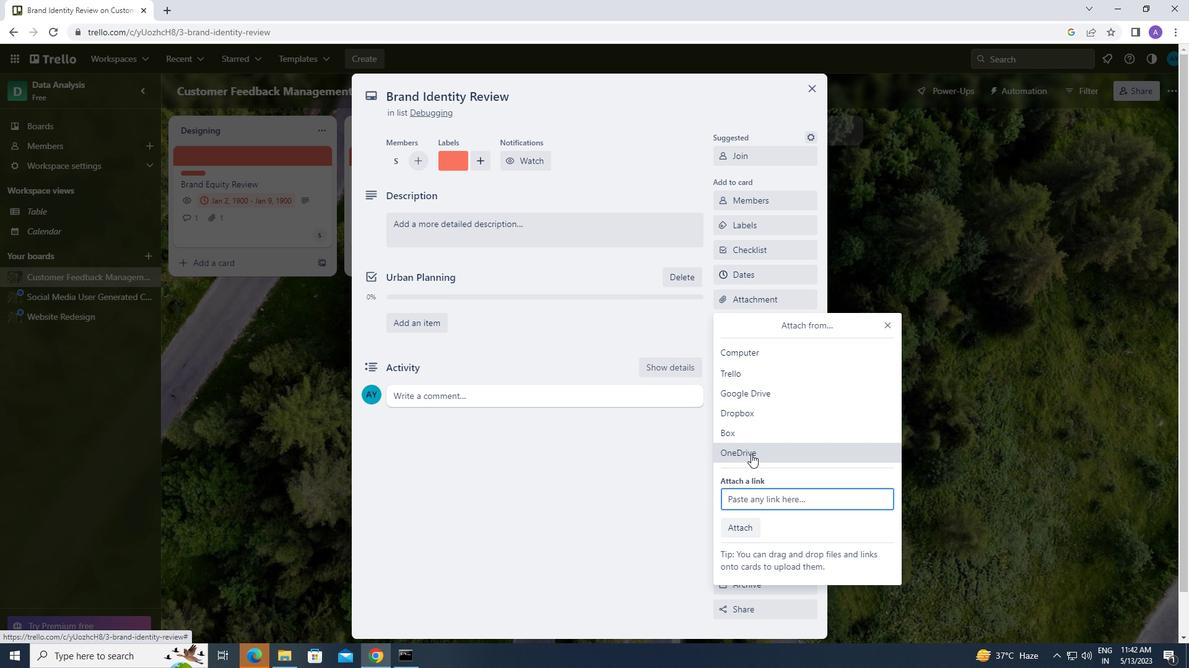 
Action: Mouse moved to (484, 271)
Screenshot: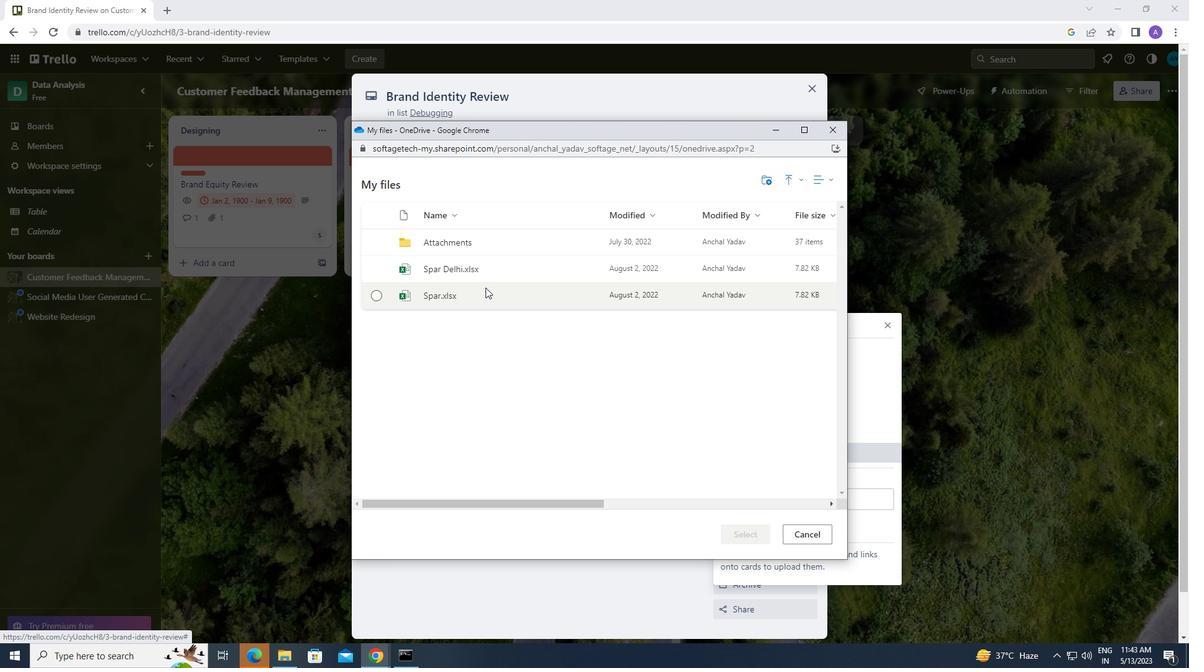 
Action: Mouse pressed left at (484, 271)
Screenshot: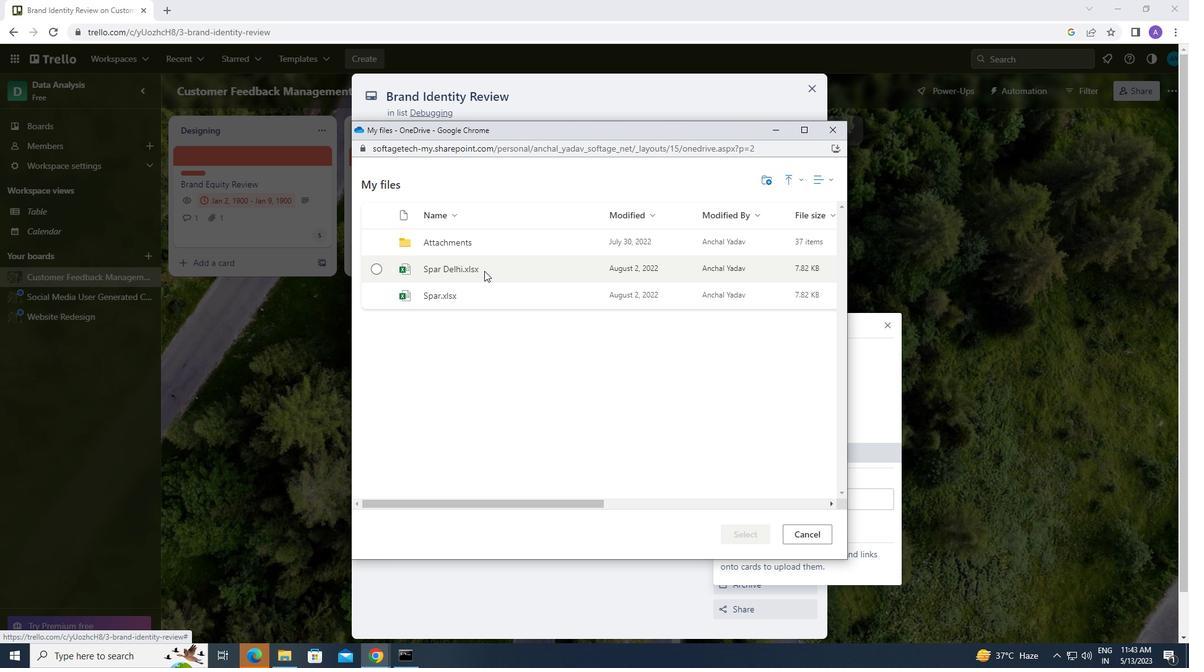 
Action: Mouse moved to (740, 538)
Screenshot: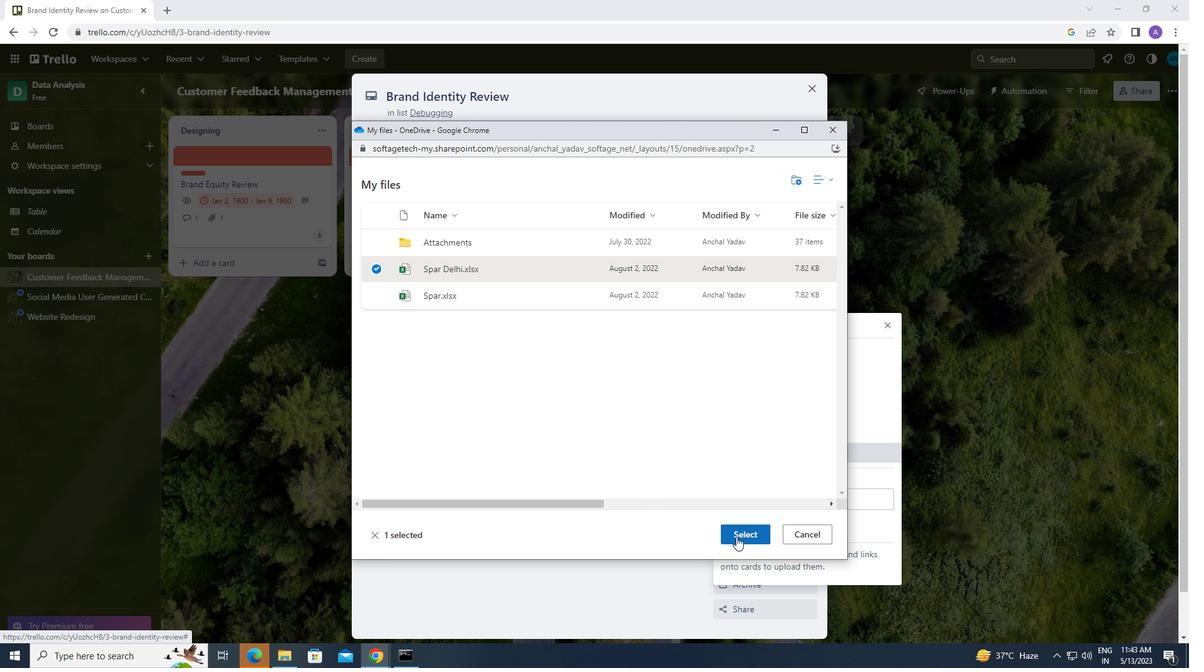 
Action: Mouse pressed left at (740, 538)
Screenshot: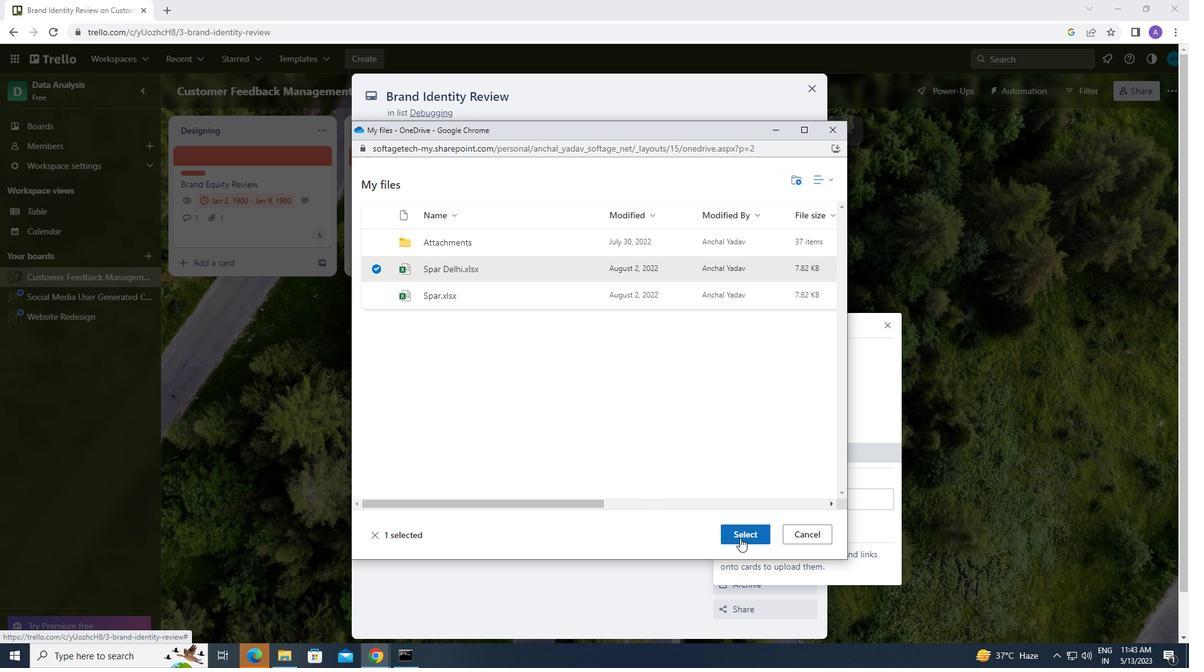 
Action: Mouse moved to (750, 322)
Screenshot: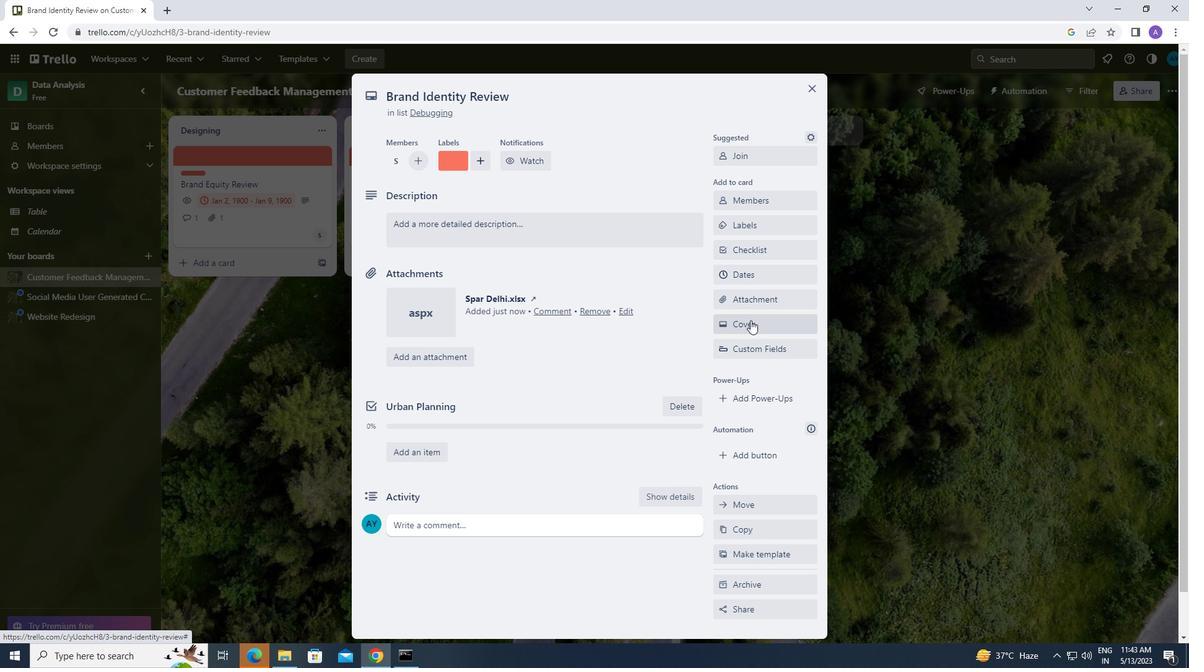
Action: Mouse pressed left at (750, 322)
Screenshot: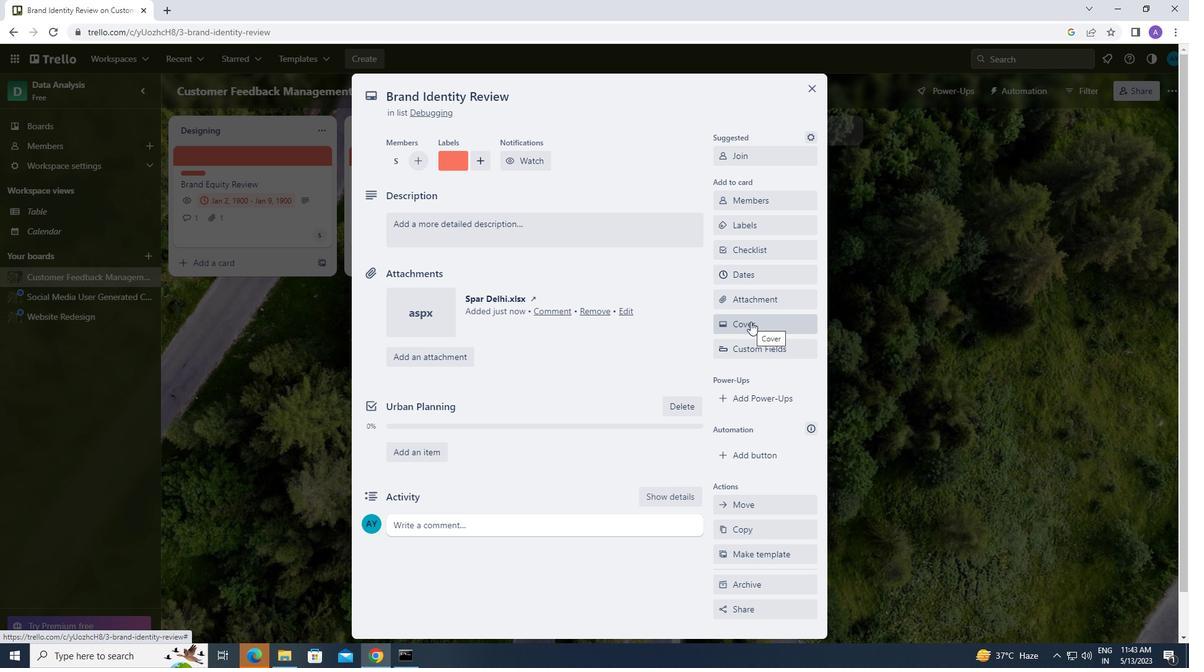 
Action: Mouse moved to (846, 395)
Screenshot: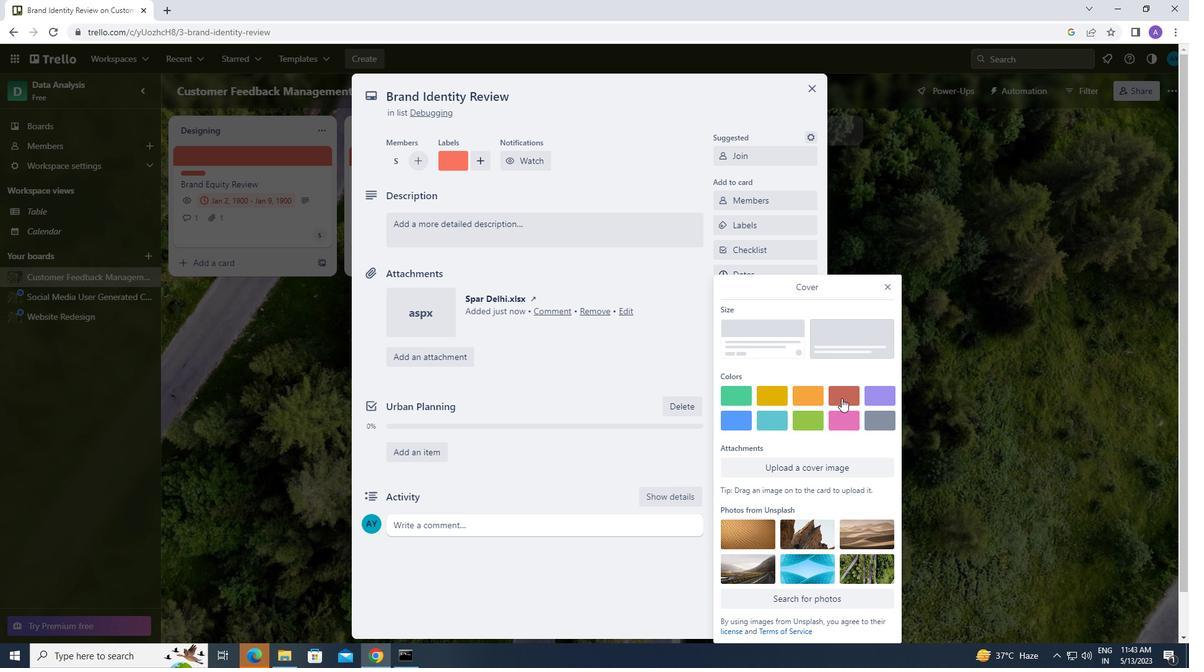 
Action: Mouse pressed left at (846, 395)
Screenshot: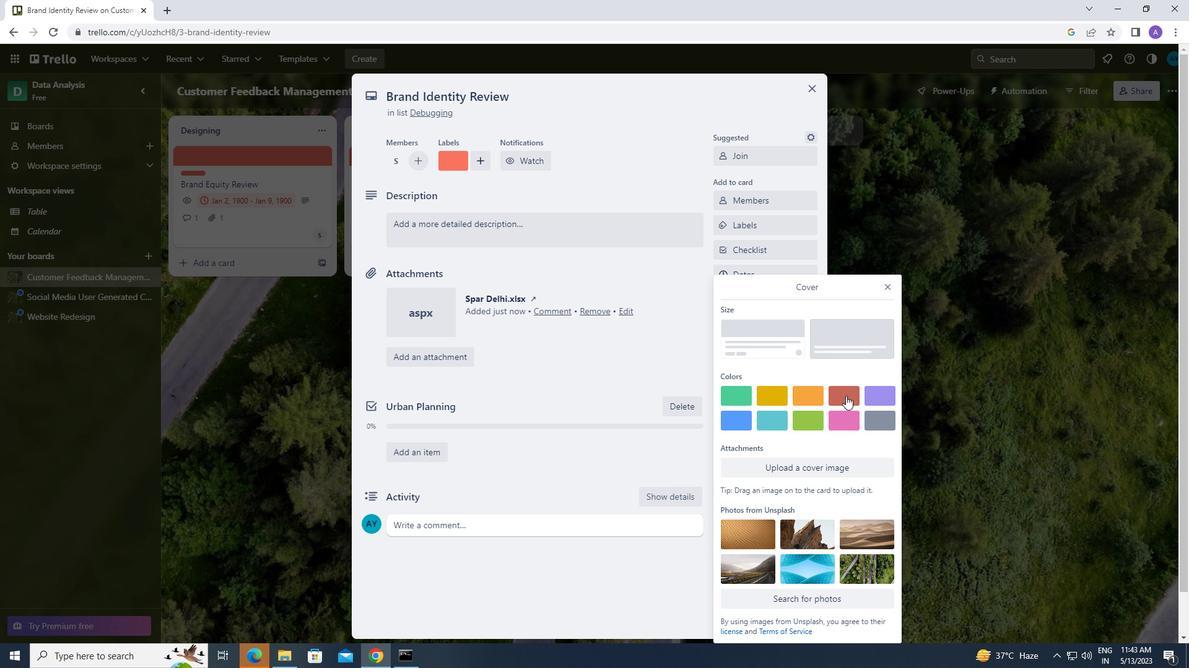 
Action: Mouse moved to (883, 266)
Screenshot: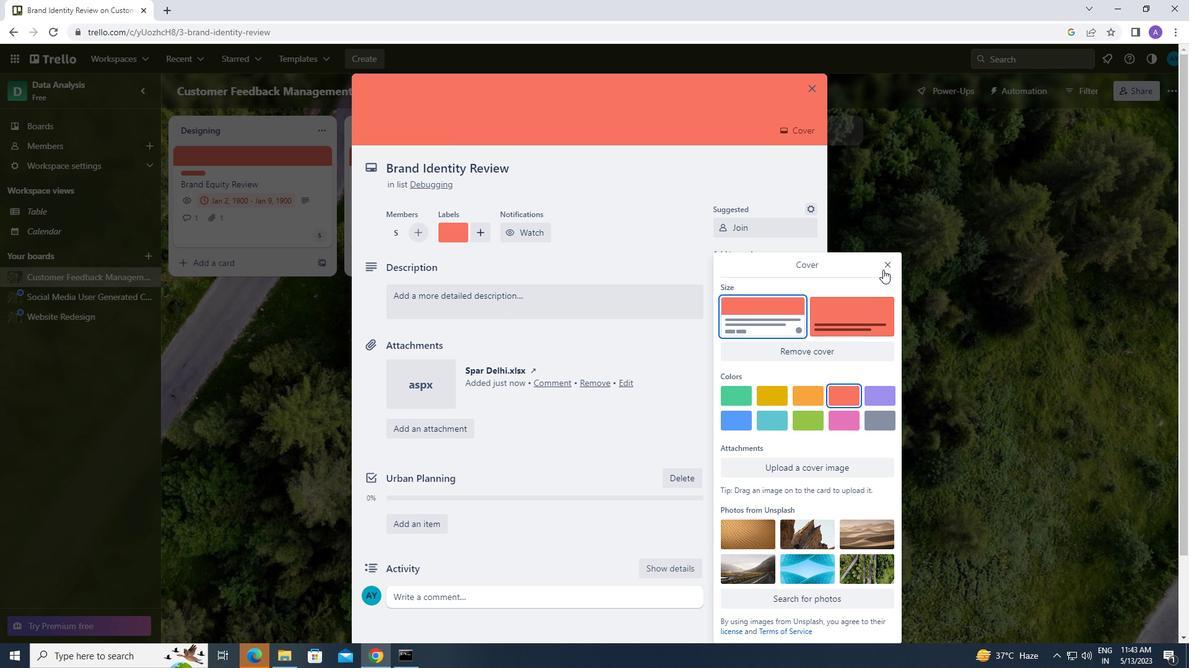 
Action: Mouse pressed left at (883, 266)
Screenshot: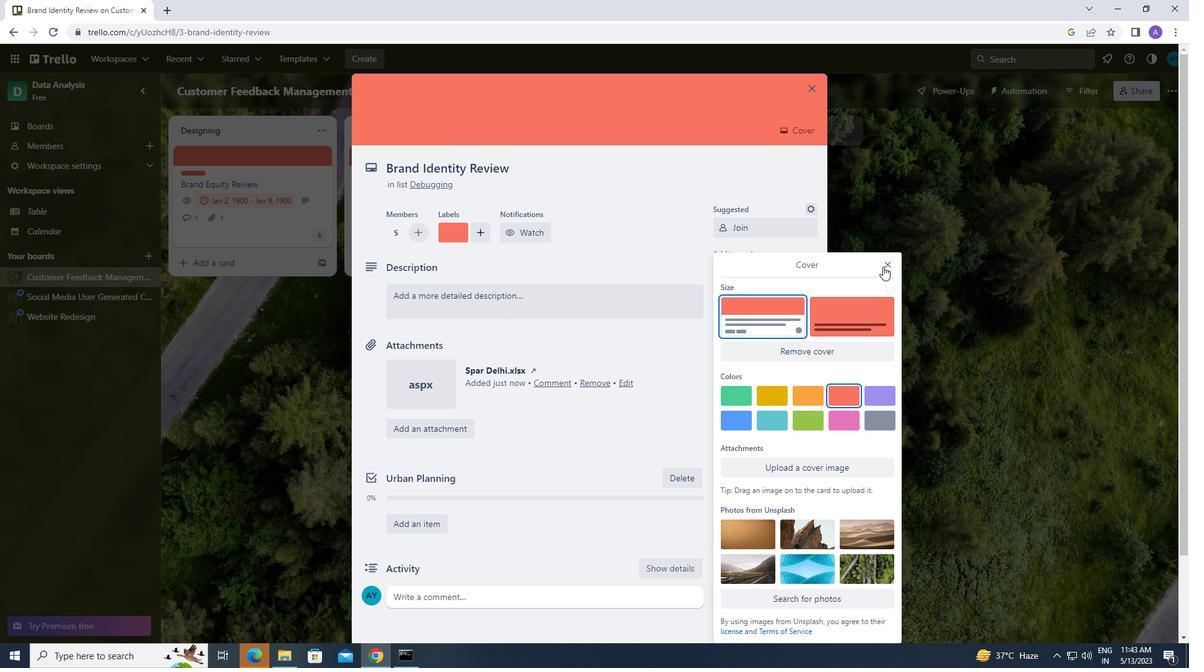 
Action: Mouse moved to (511, 286)
Screenshot: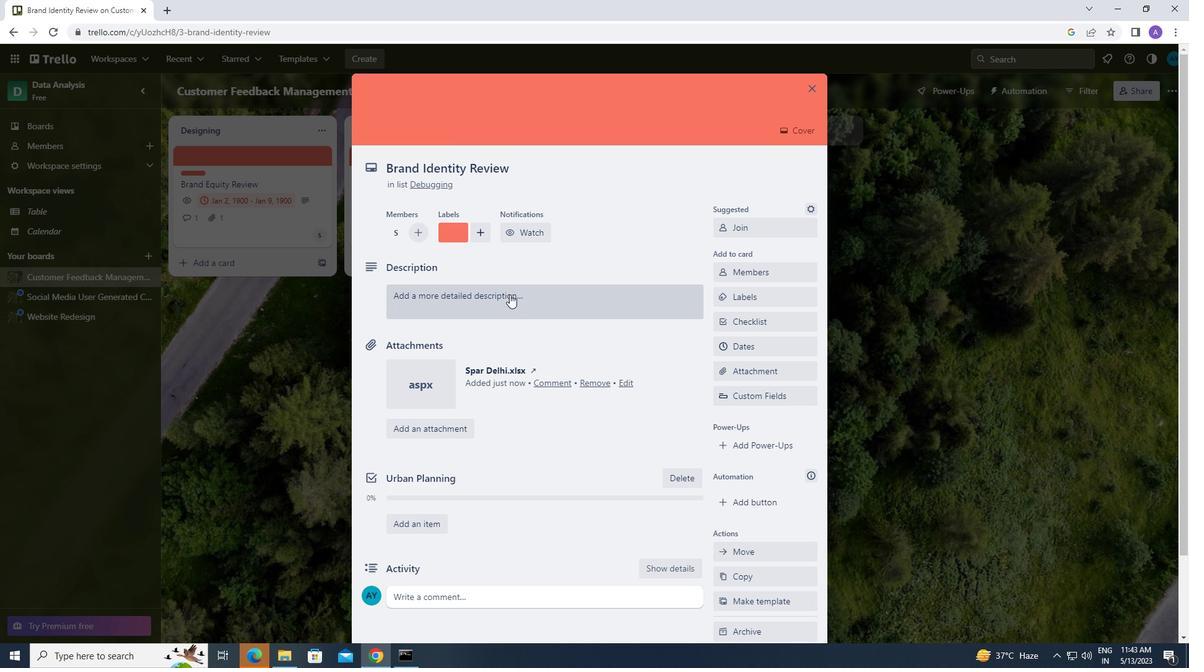 
Action: Mouse pressed left at (511, 286)
Screenshot: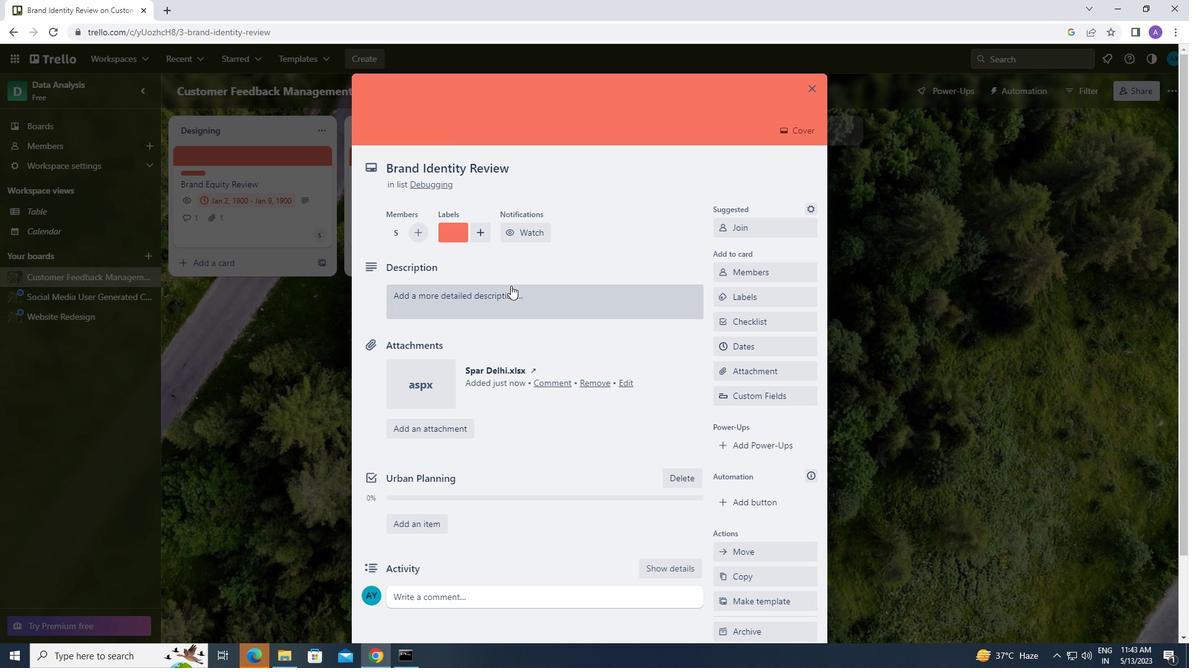 
Action: Mouse moved to (471, 360)
Screenshot: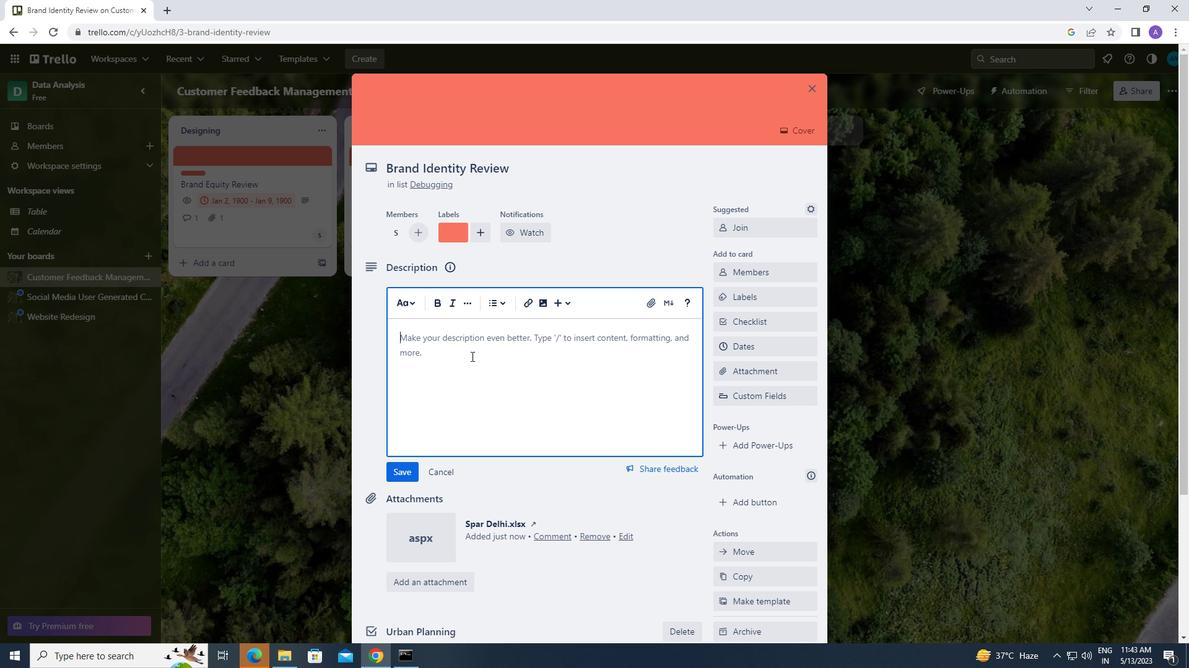 
Action: Mouse pressed left at (471, 360)
Screenshot: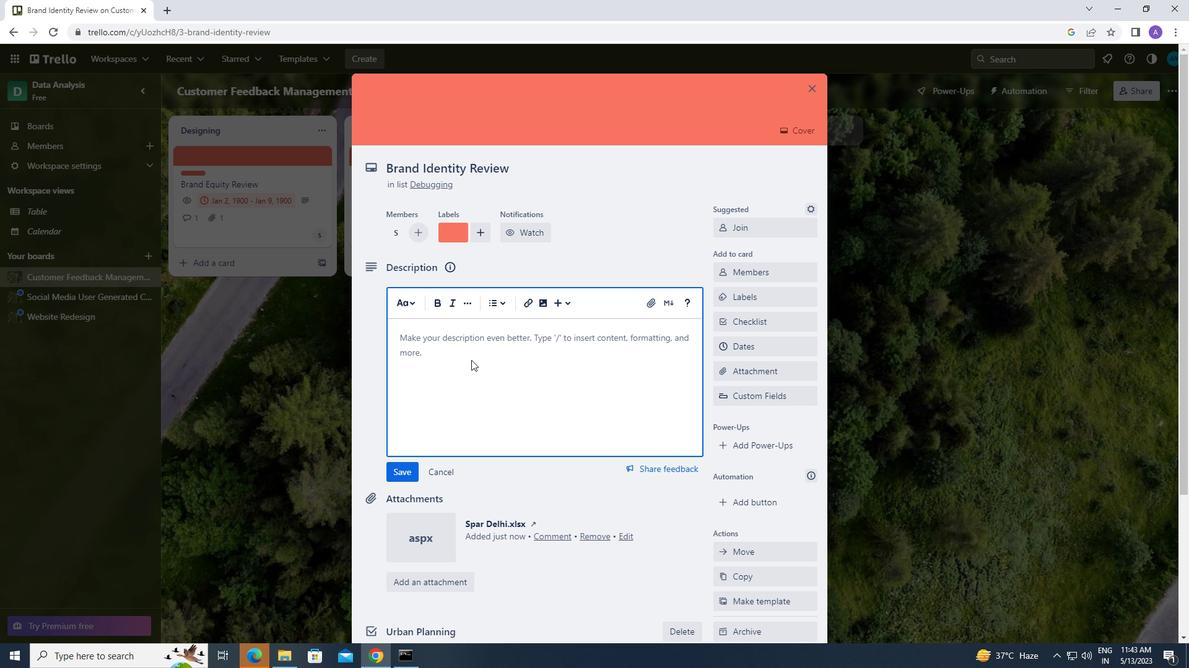 
Action: Key pressed <Key.caps_lock>p
Screenshot: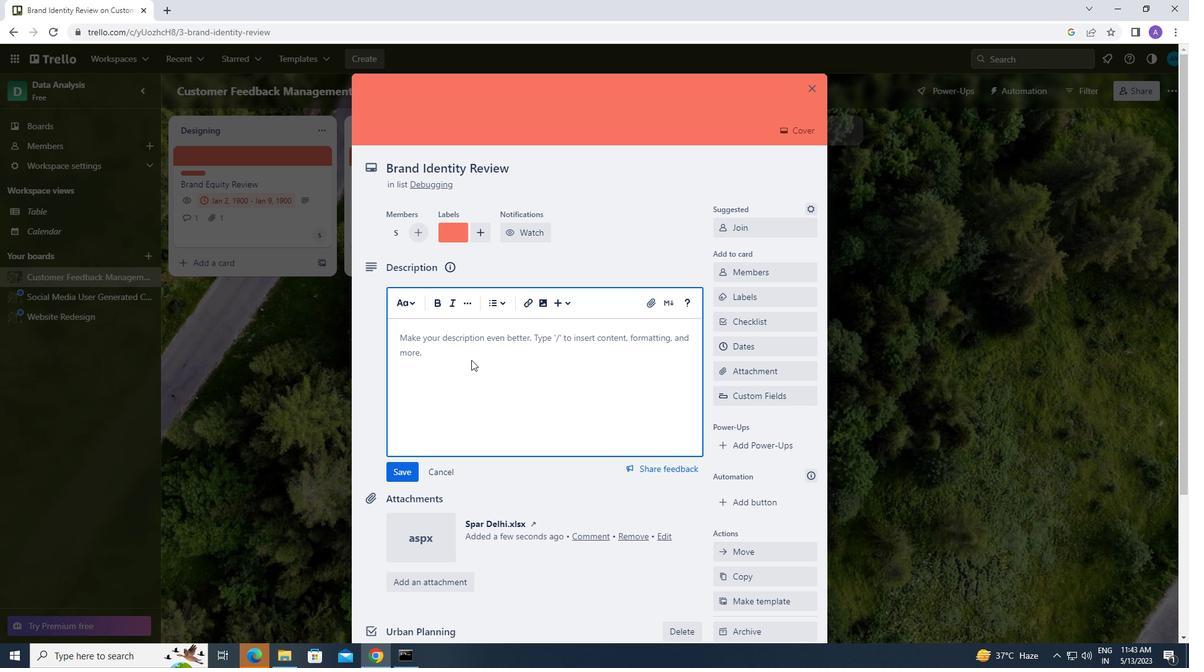 
Action: Mouse moved to (471, 361)
Screenshot: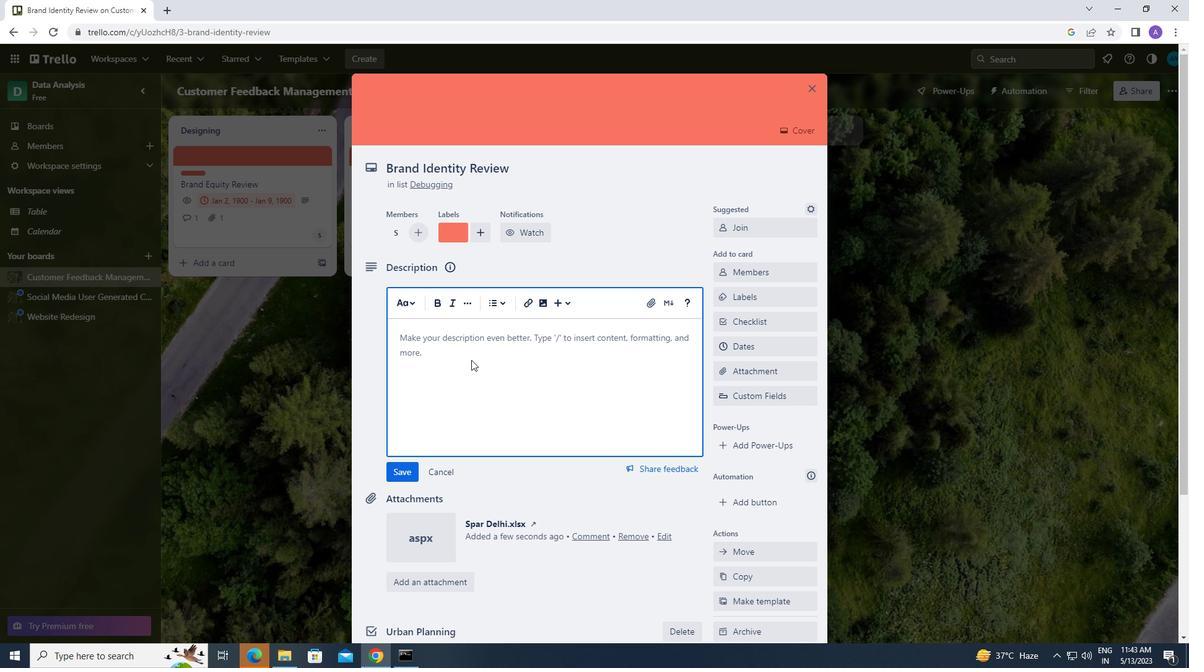 
Action: Key pressed <Key.caps_lock>lan<Key.space>and<Key.space>execute<Key.space>company<Key.space>team-building<Key.space>retraet<Key.backspace><Key.backspace><Key.backspace>eat<Key.space>with<Key.space>a<Key.space>focus<Key.space>on<Key.space>work-lig<Key.backspace>fe<Key.space>integration
Screenshot: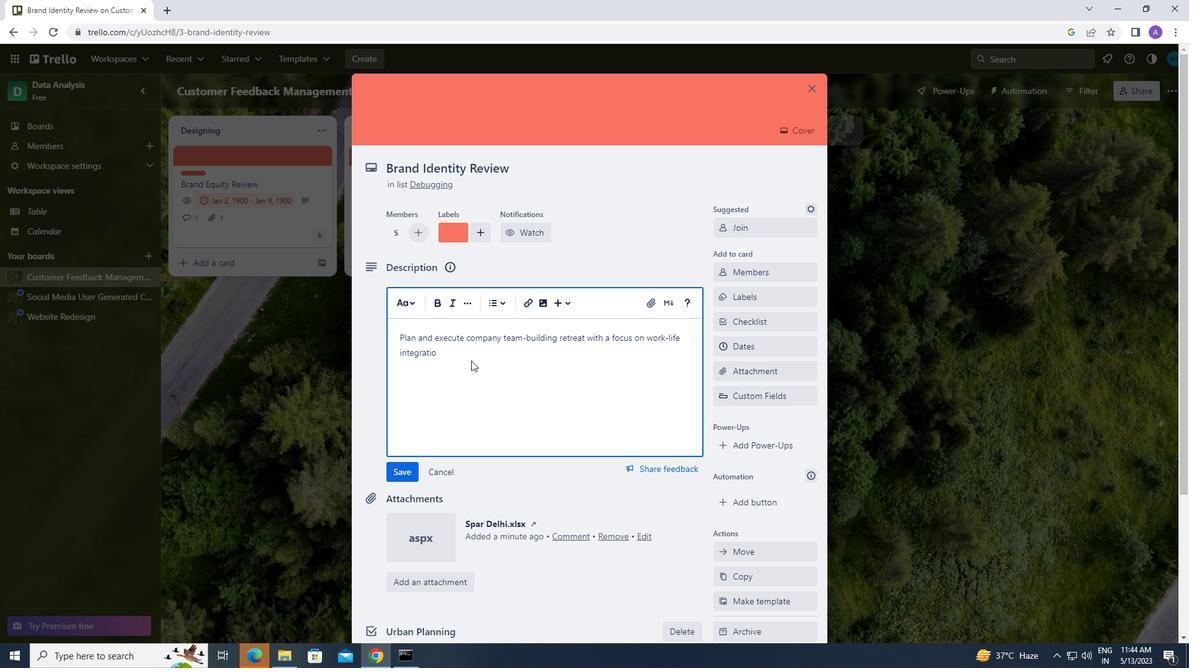 
Action: Mouse moved to (402, 469)
Screenshot: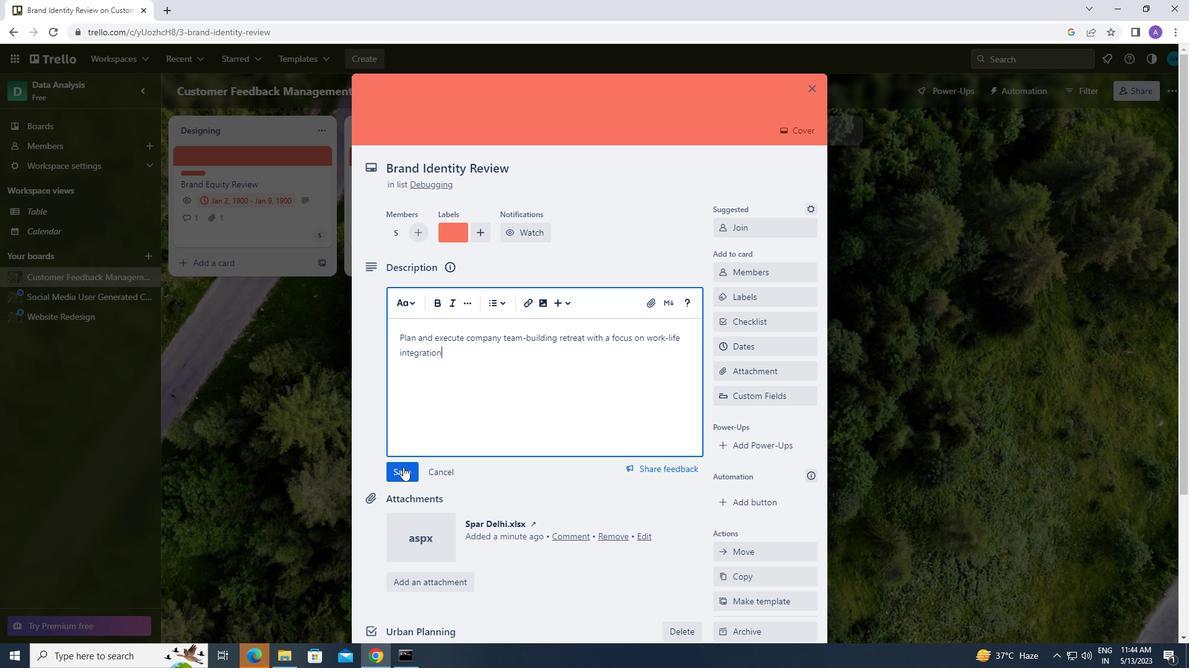 
Action: Mouse pressed left at (402, 469)
Screenshot: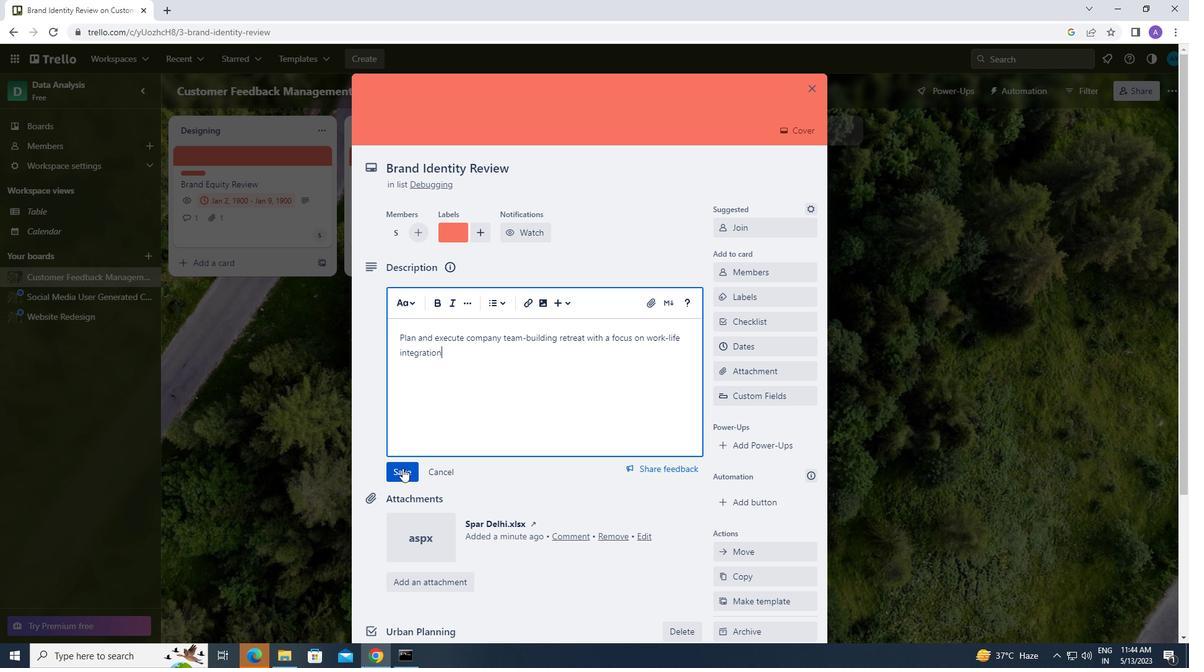 
Action: Mouse moved to (454, 590)
Screenshot: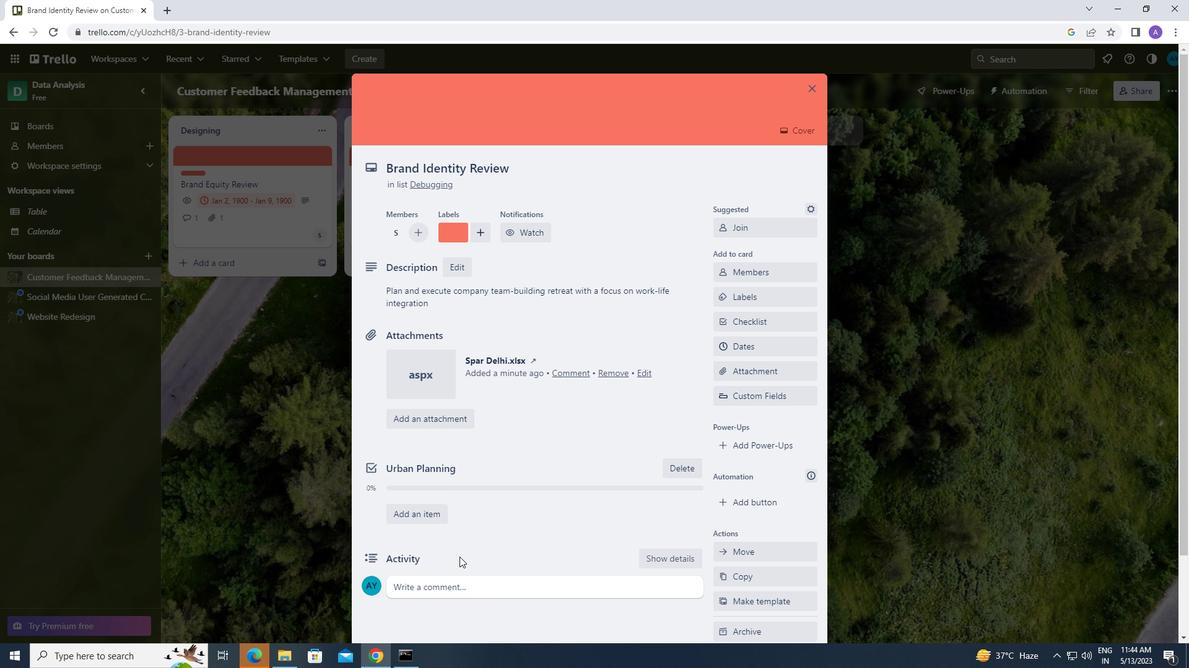 
Action: Mouse pressed left at (454, 590)
Screenshot: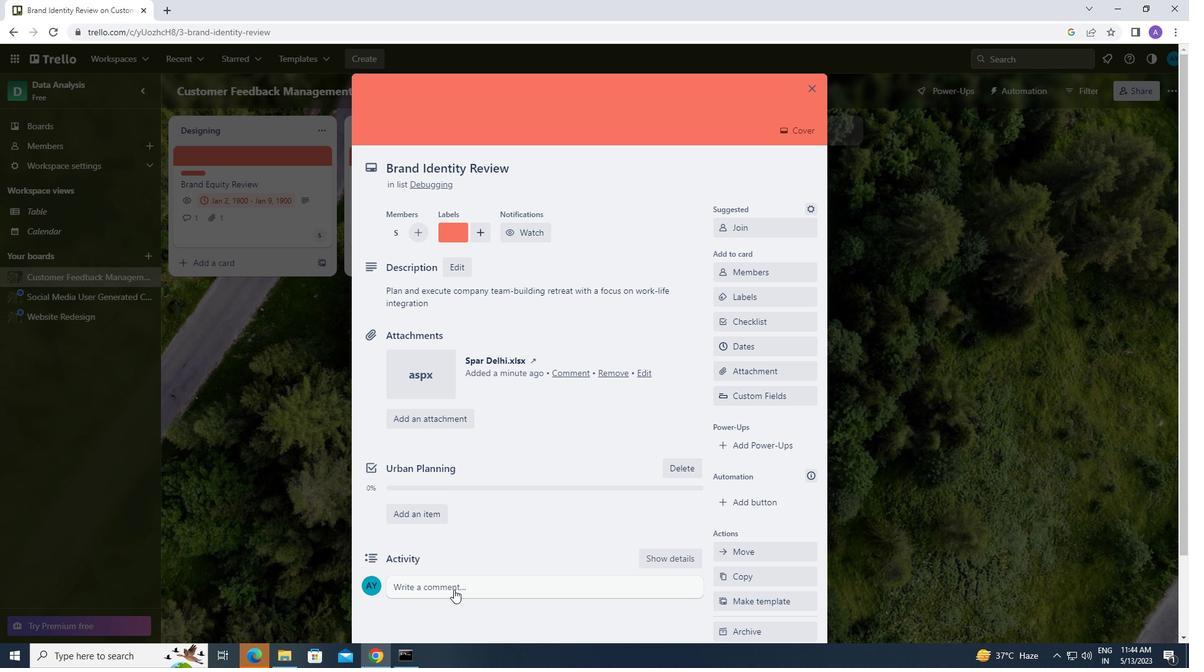 
Action: Mouse moved to (453, 582)
Screenshot: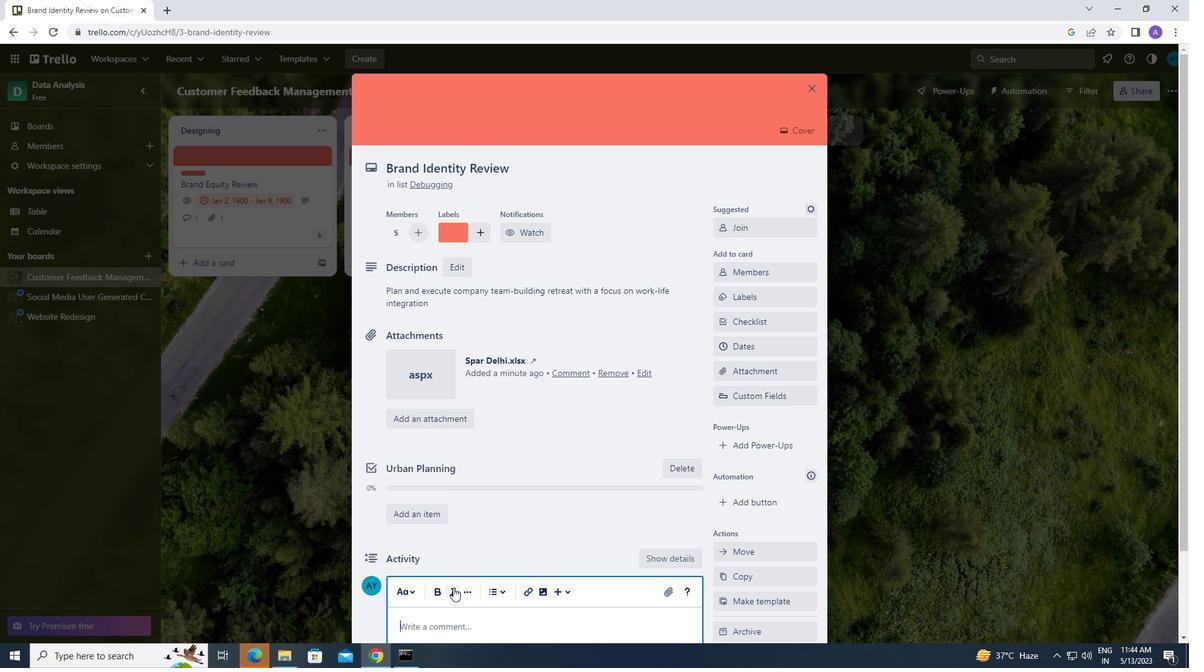 
Action: Mouse scrolled (453, 581) with delta (0, 0)
Screenshot: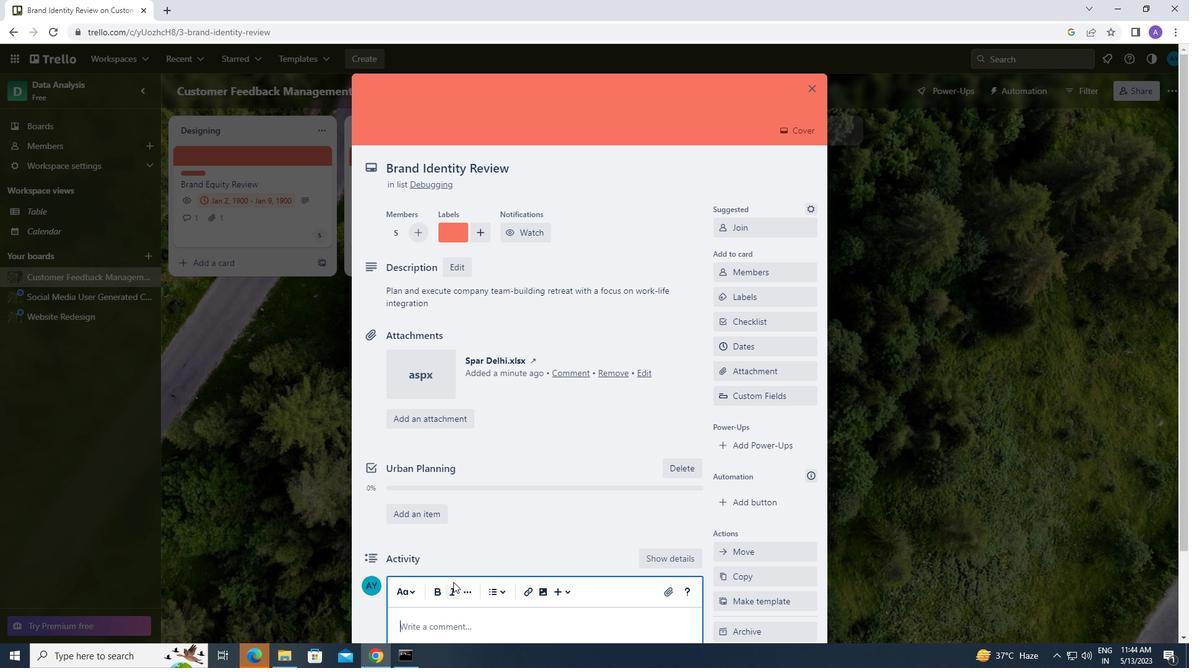 
Action: Mouse scrolled (453, 581) with delta (0, 0)
Screenshot: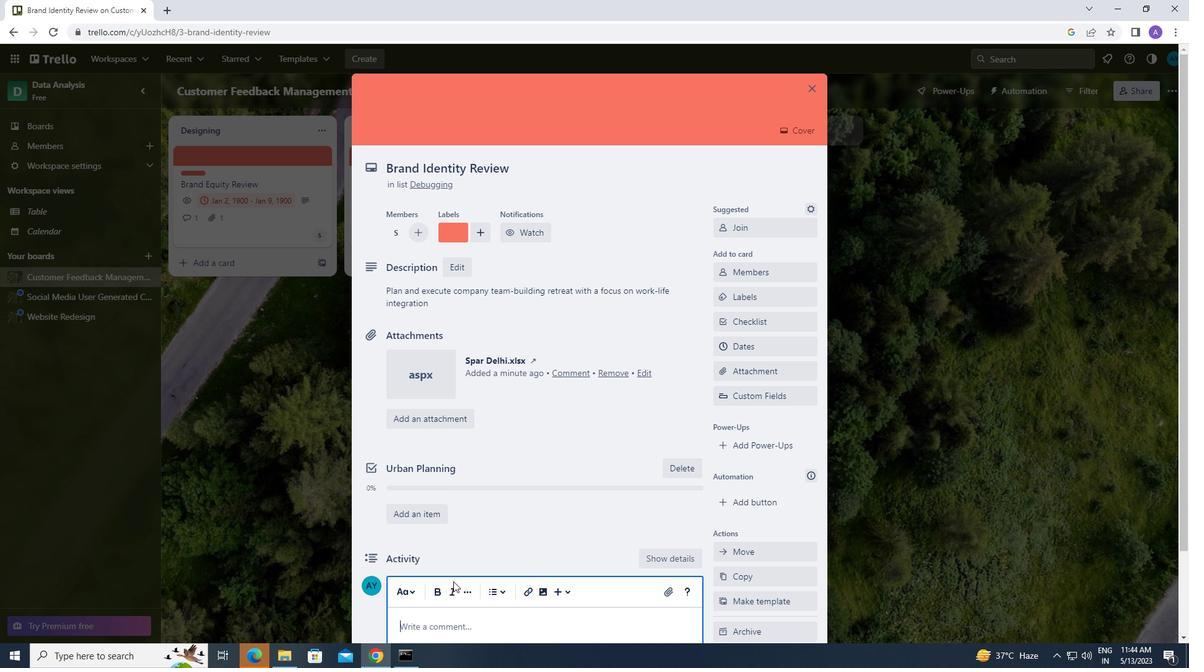 
Action: Mouse moved to (425, 529)
Screenshot: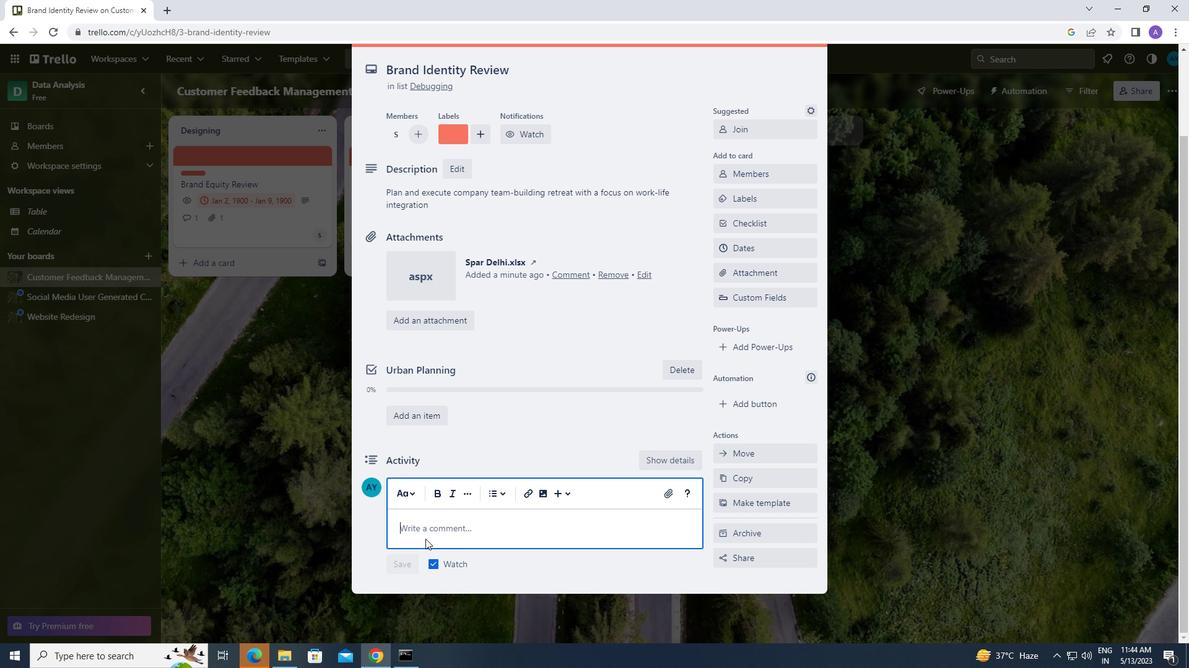 
Action: Mouse pressed left at (425, 529)
Screenshot: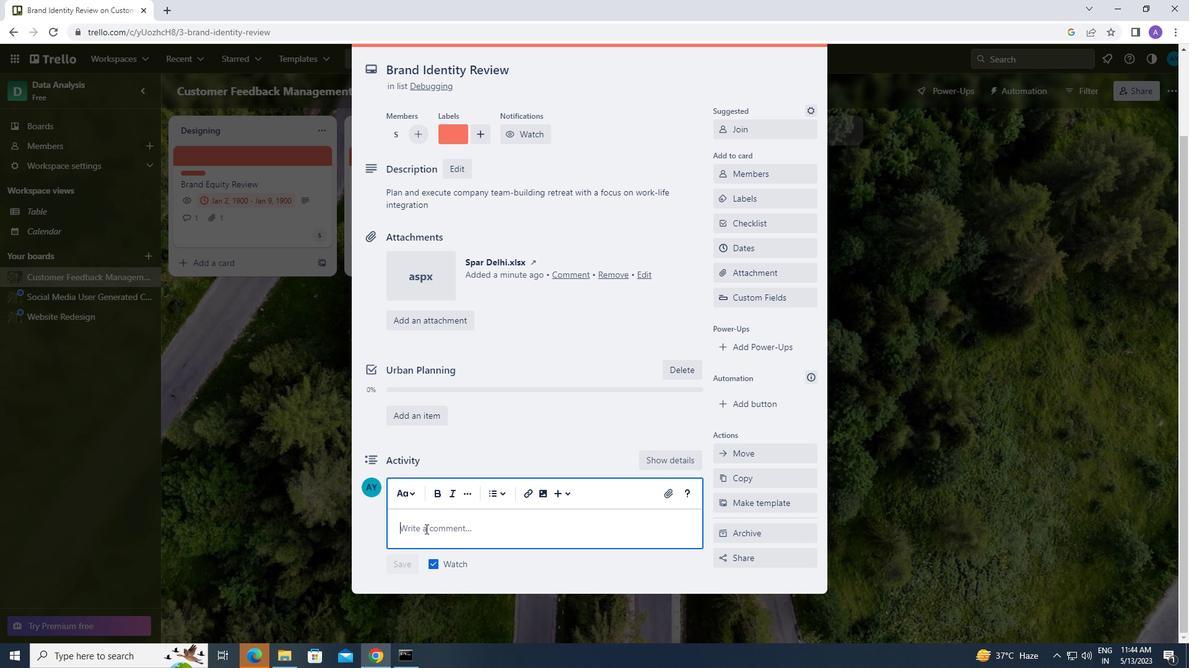 
Action: Key pressed <Key.caps_lock>t<Key.caps_lock>his<Key.space>task<Key.space>re
Screenshot: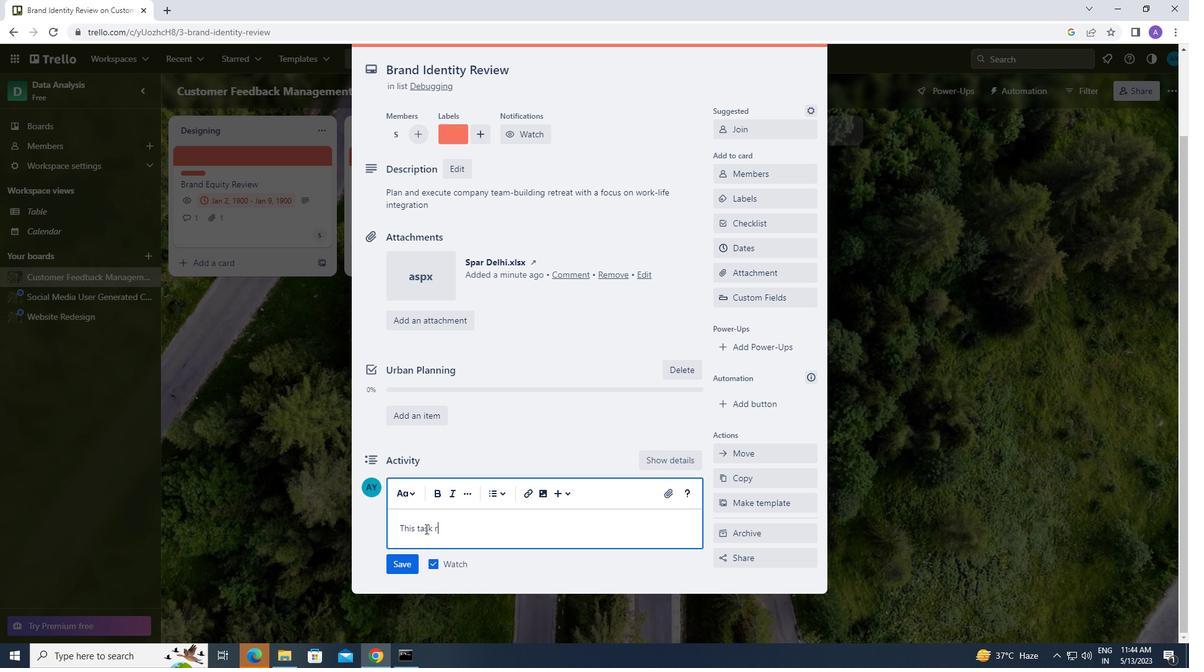 
Action: Mouse moved to (612, 463)
Screenshot: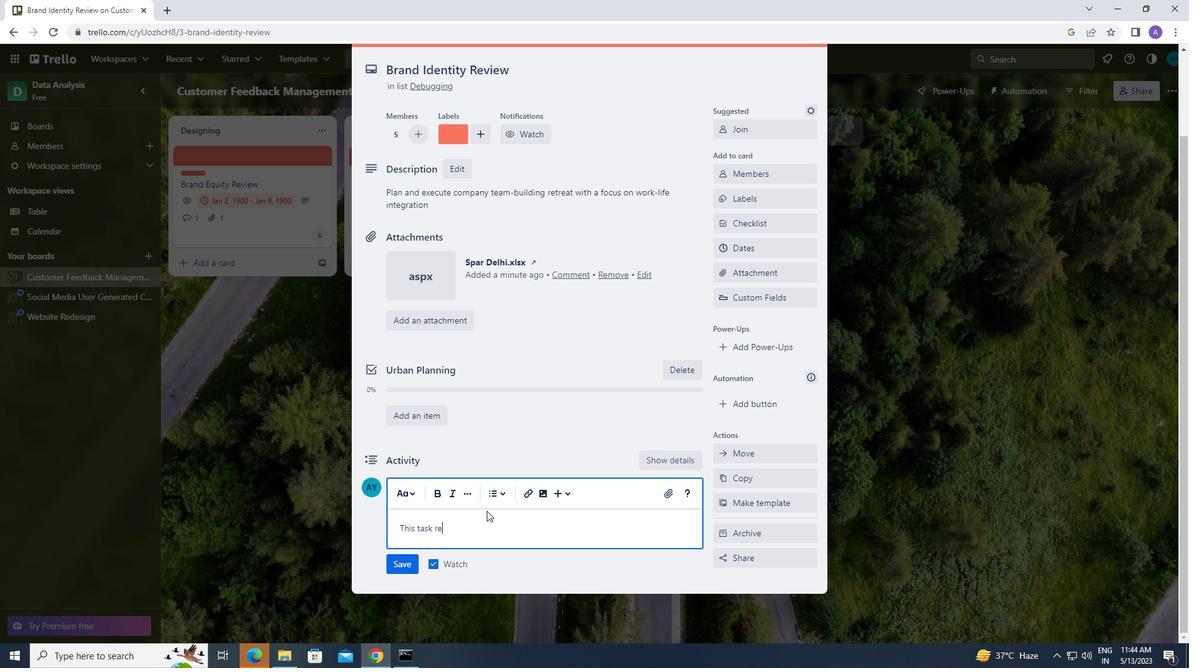 
Action: Key pressed q
Screenshot: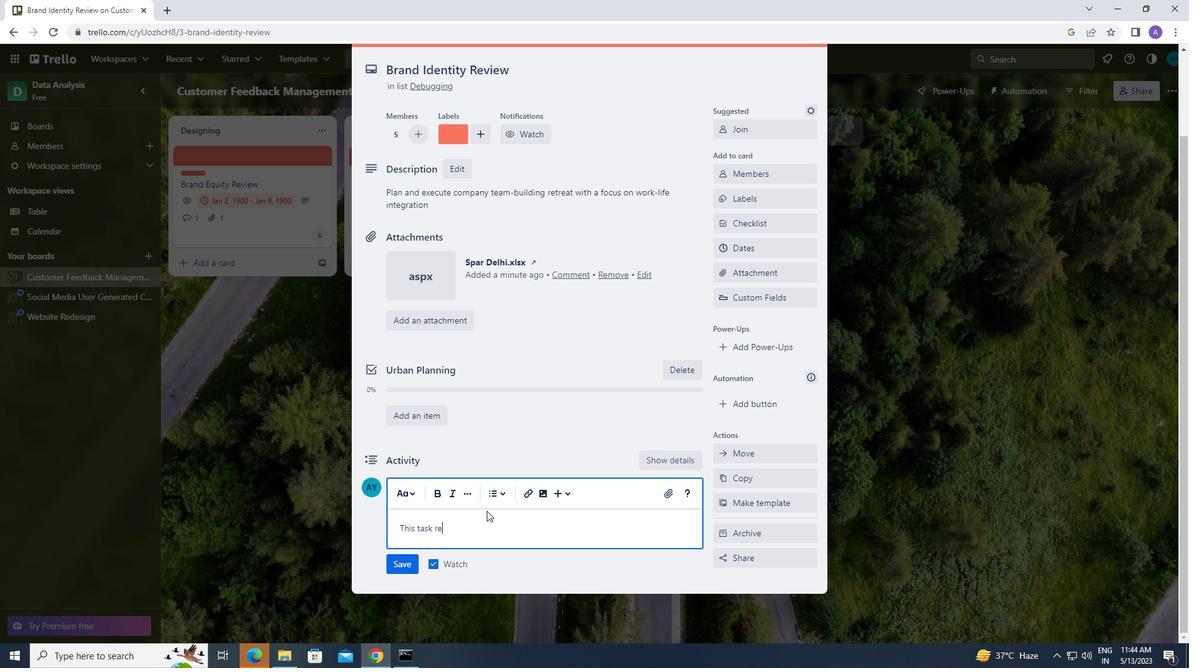 
Action: Mouse moved to (631, 460)
Screenshot: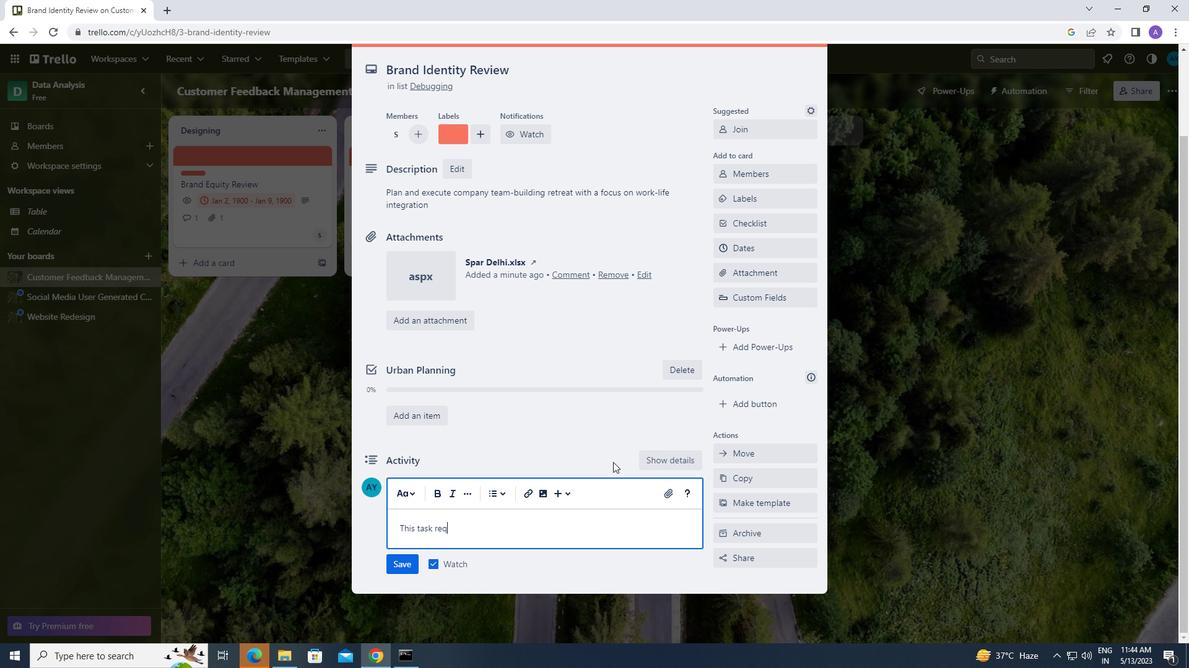 
Action: Key pressed u
Screenshot: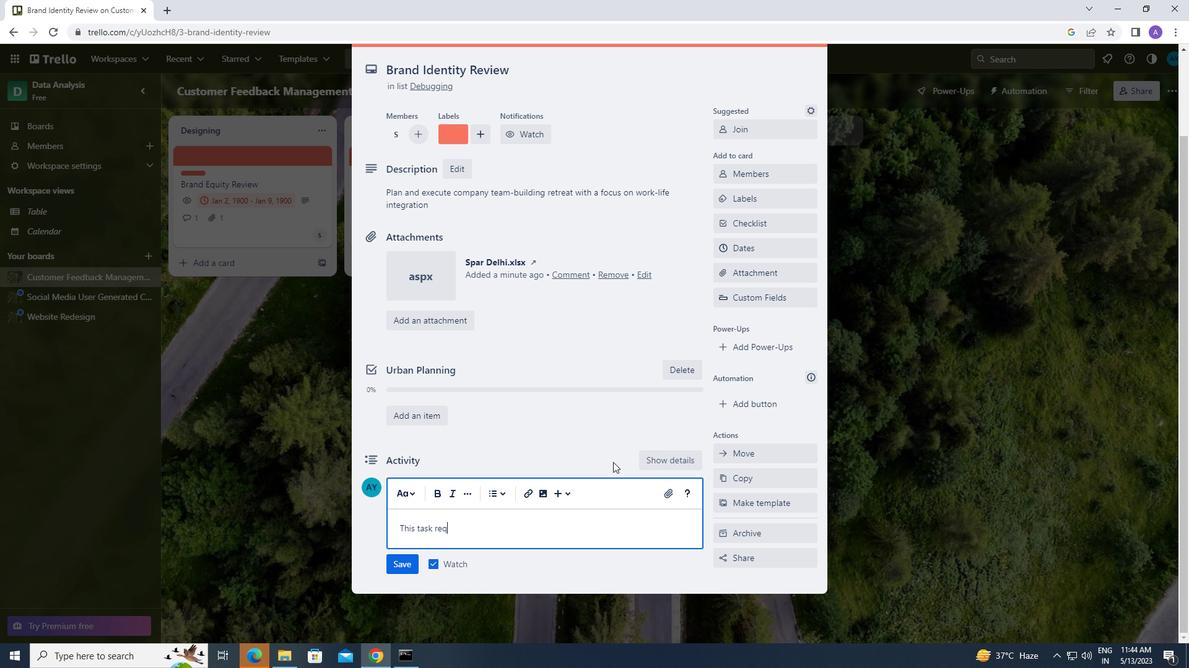 
Action: Mouse moved to (677, 454)
Screenshot: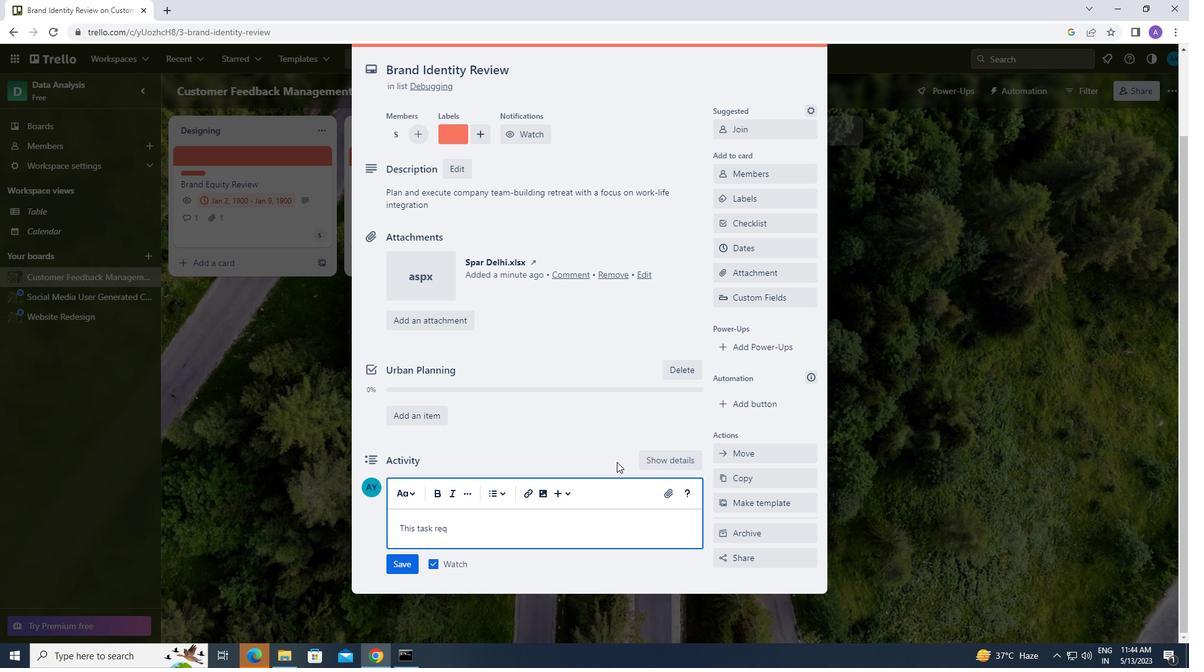 
Action: Key pressed ires<Key.space>us<Key.space>to<Key.space>be<Key.space>detail-orir<Key.backspace>ented<Key.space>and<Key.space>meticulous,<Key.space>ensuring<Key.space>that<Key.space>we<Key.space>do<Key.space>not<Key.space>overlook<Key.space>anything<Key.space>important
Screenshot: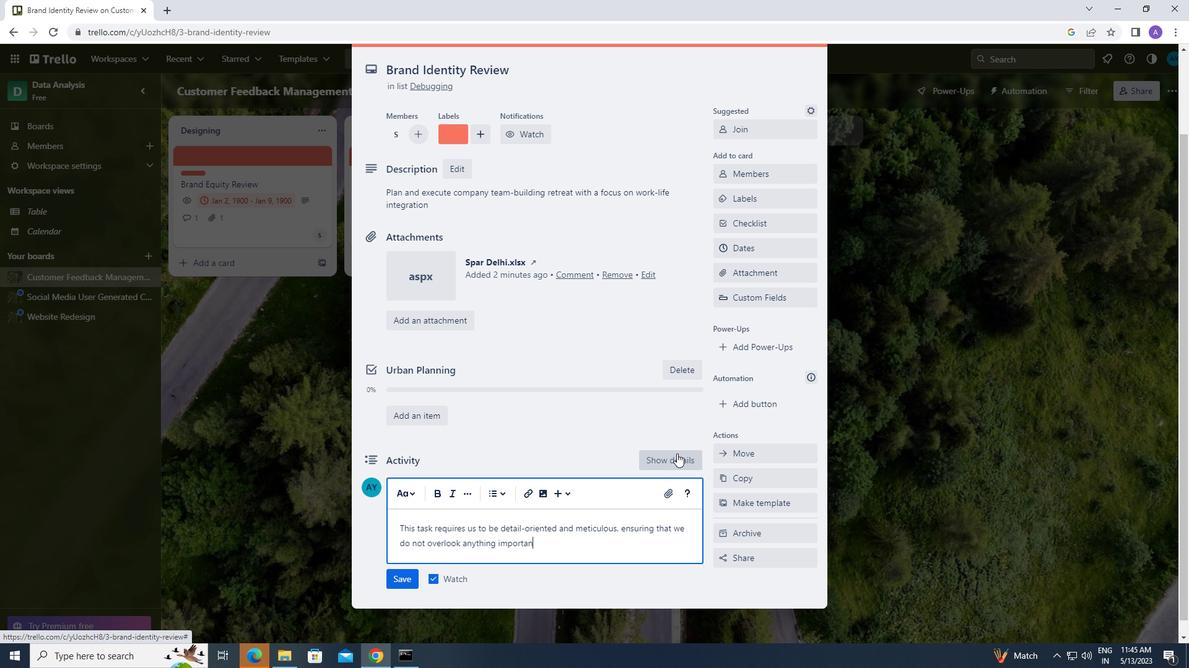 
Action: Mouse moved to (406, 578)
Screenshot: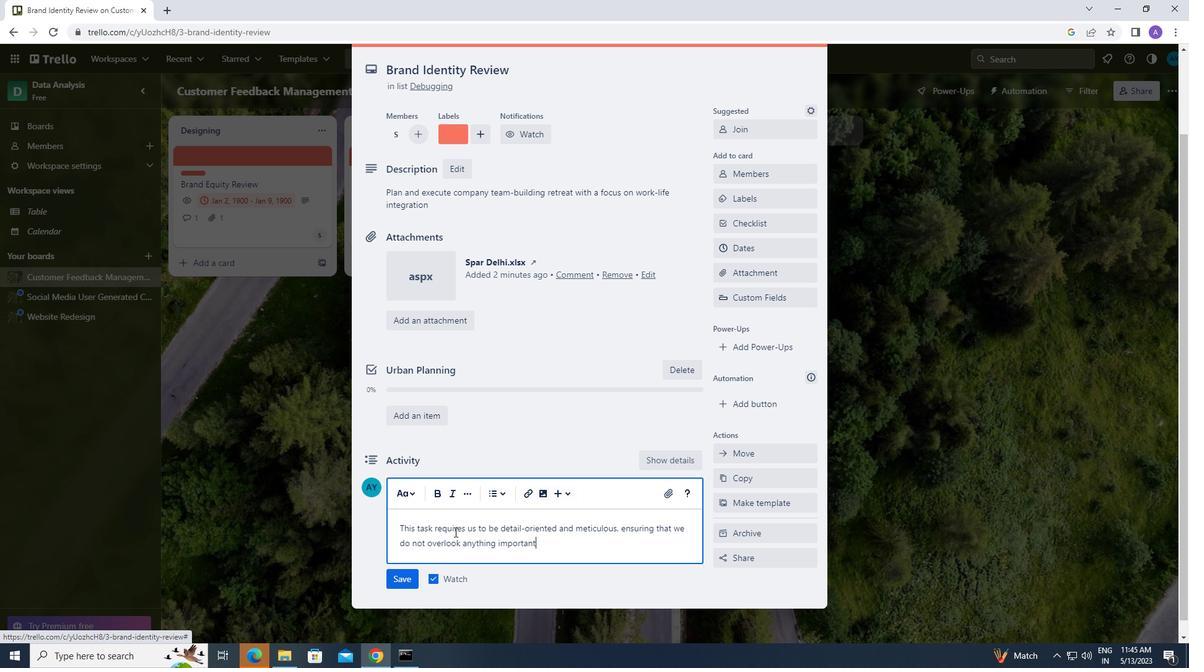 
Action: Mouse pressed left at (406, 578)
Screenshot: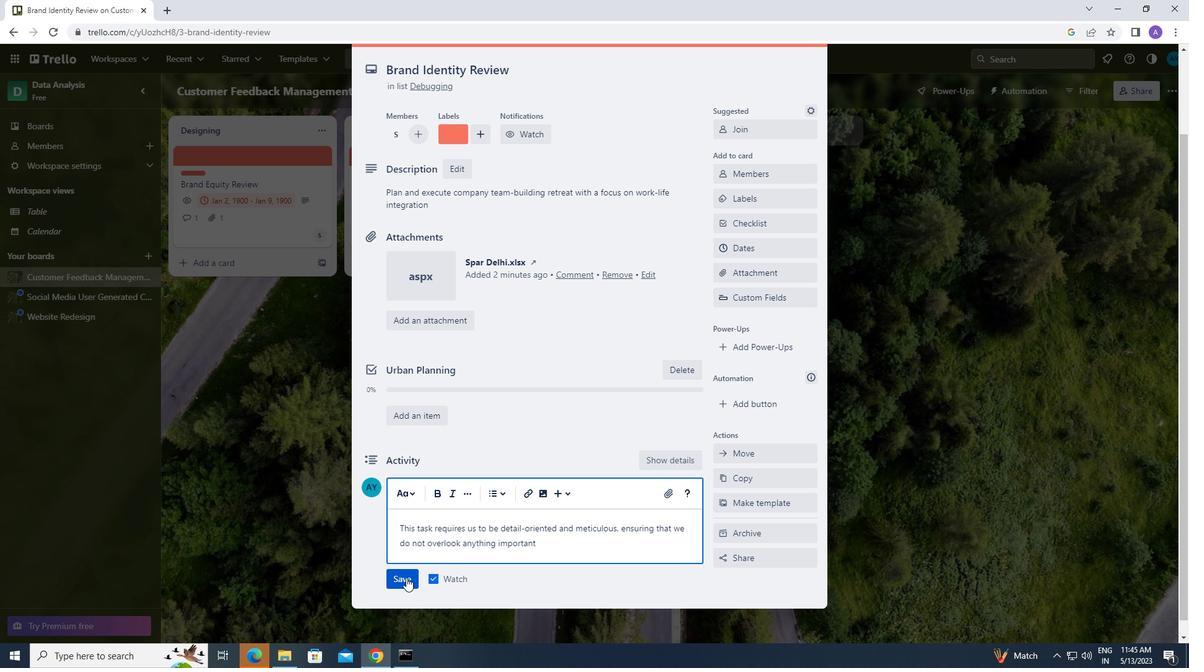 
Action: Mouse moved to (753, 242)
Screenshot: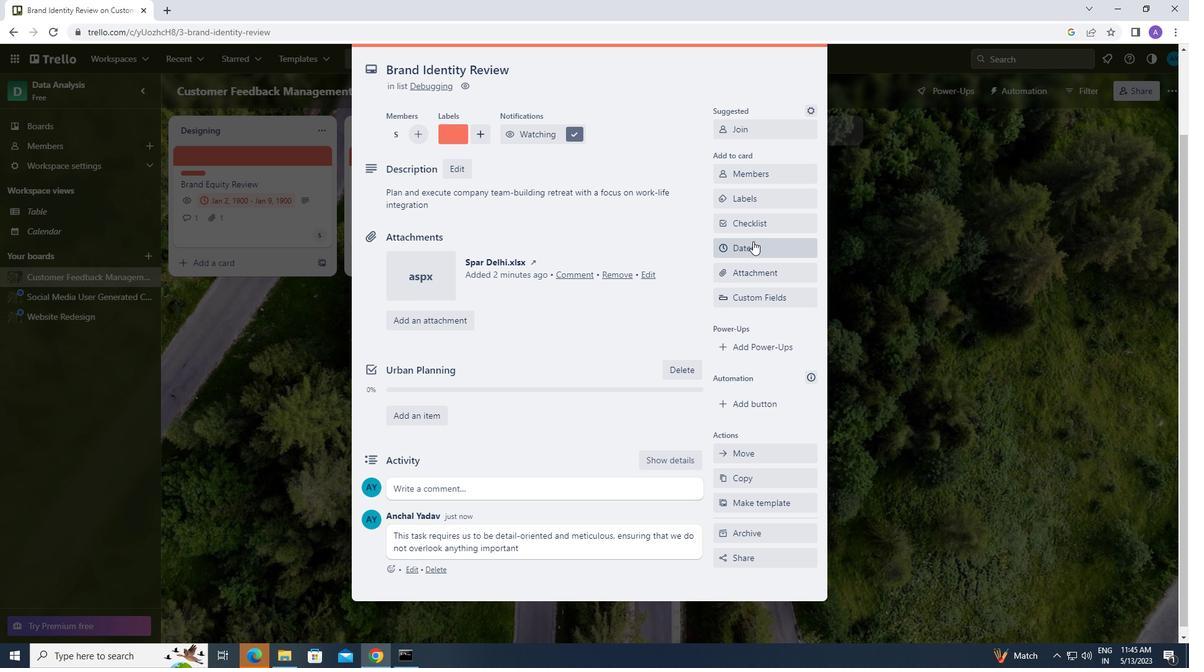 
Action: Mouse pressed left at (753, 242)
Screenshot: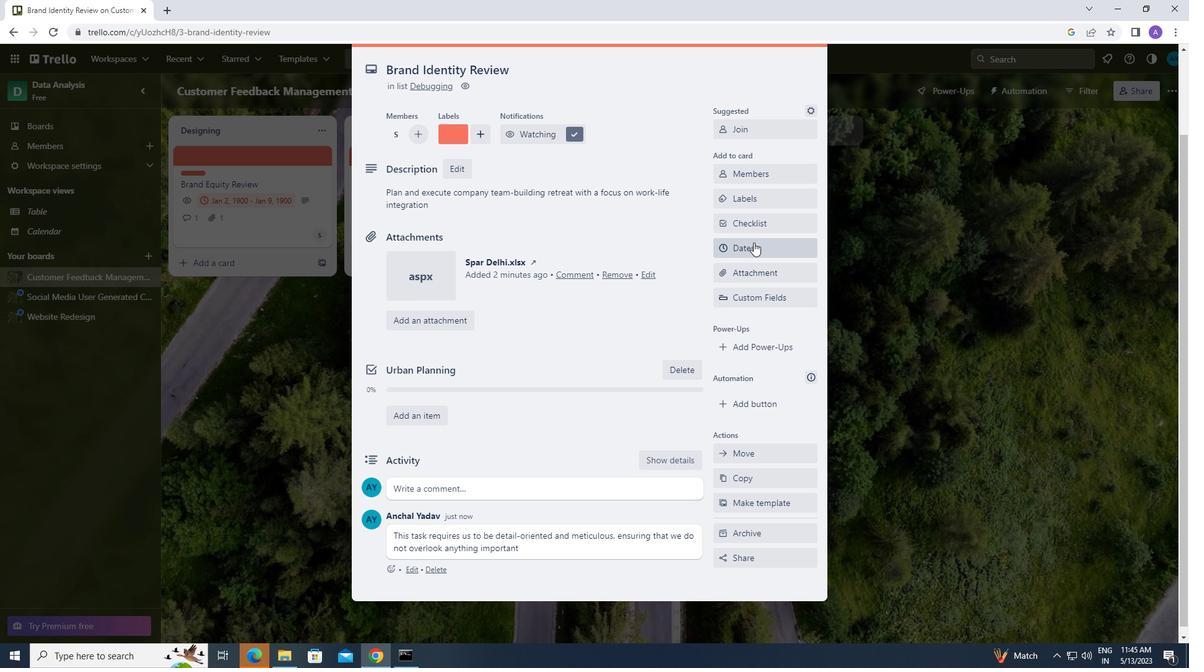 
Action: Mouse moved to (728, 316)
Screenshot: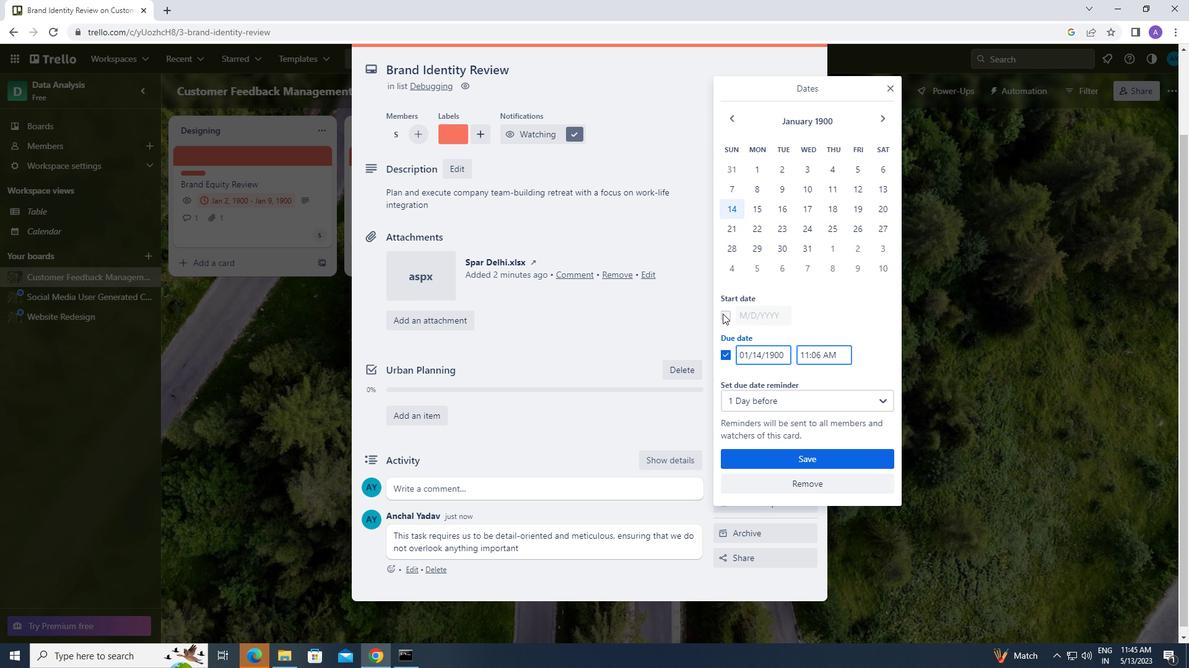 
Action: Mouse pressed left at (728, 316)
Screenshot: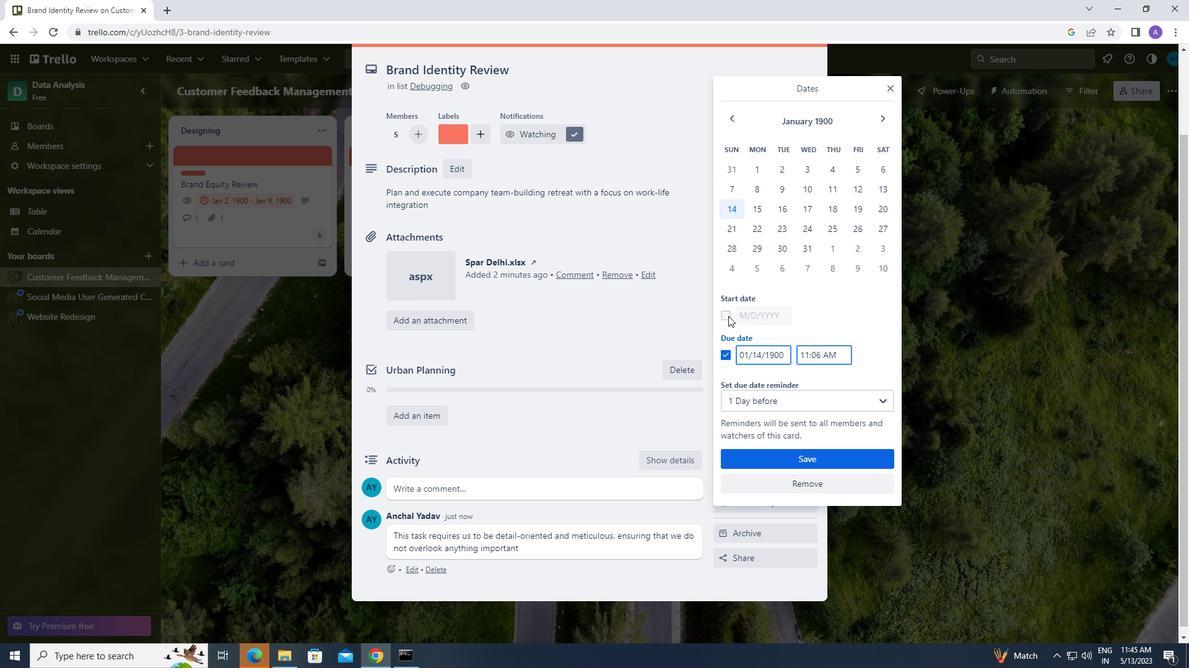 
Action: Mouse moved to (760, 313)
Screenshot: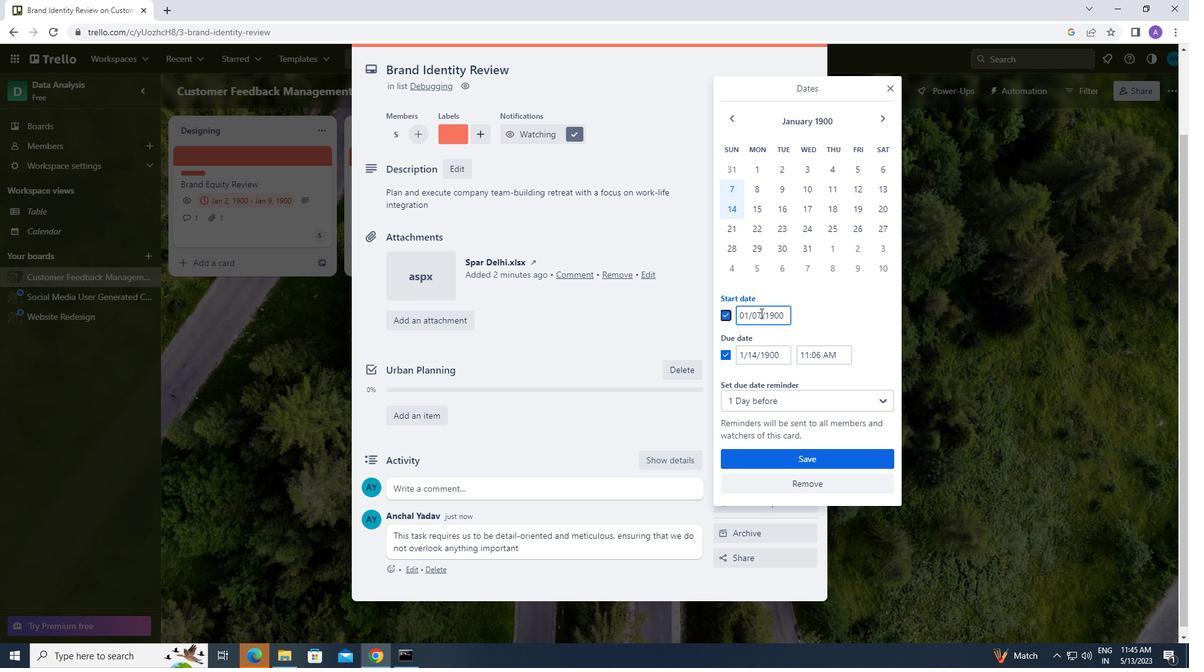 
Action: Mouse pressed left at (760, 313)
Screenshot: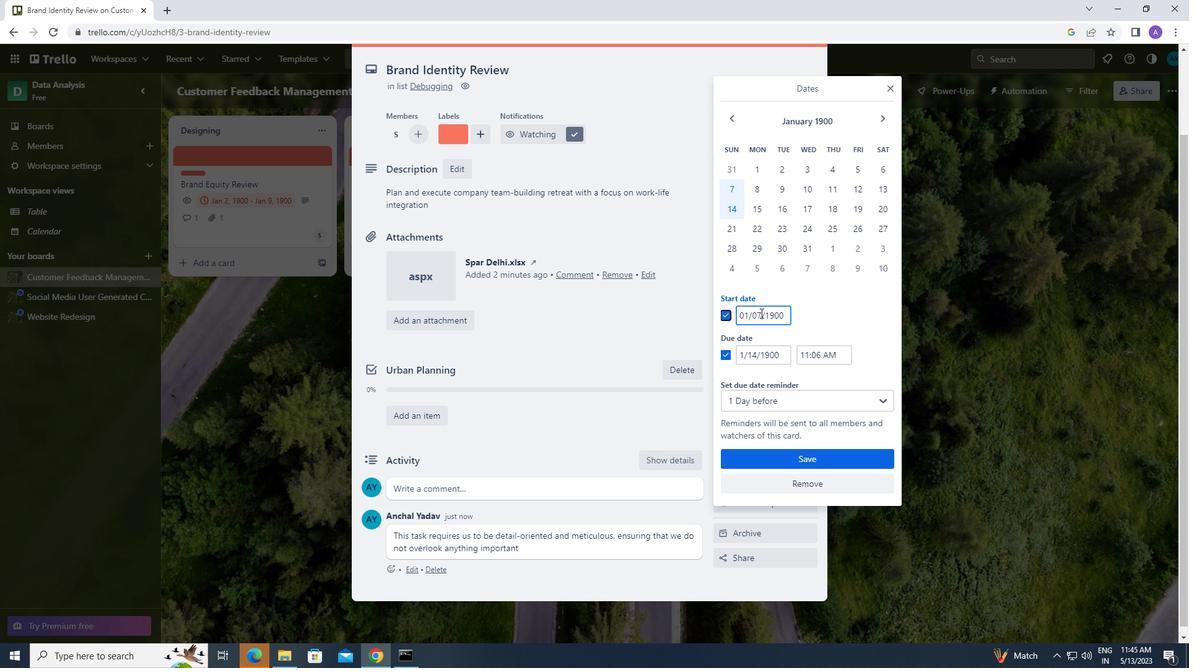 
Action: Mouse moved to (752, 314)
Screenshot: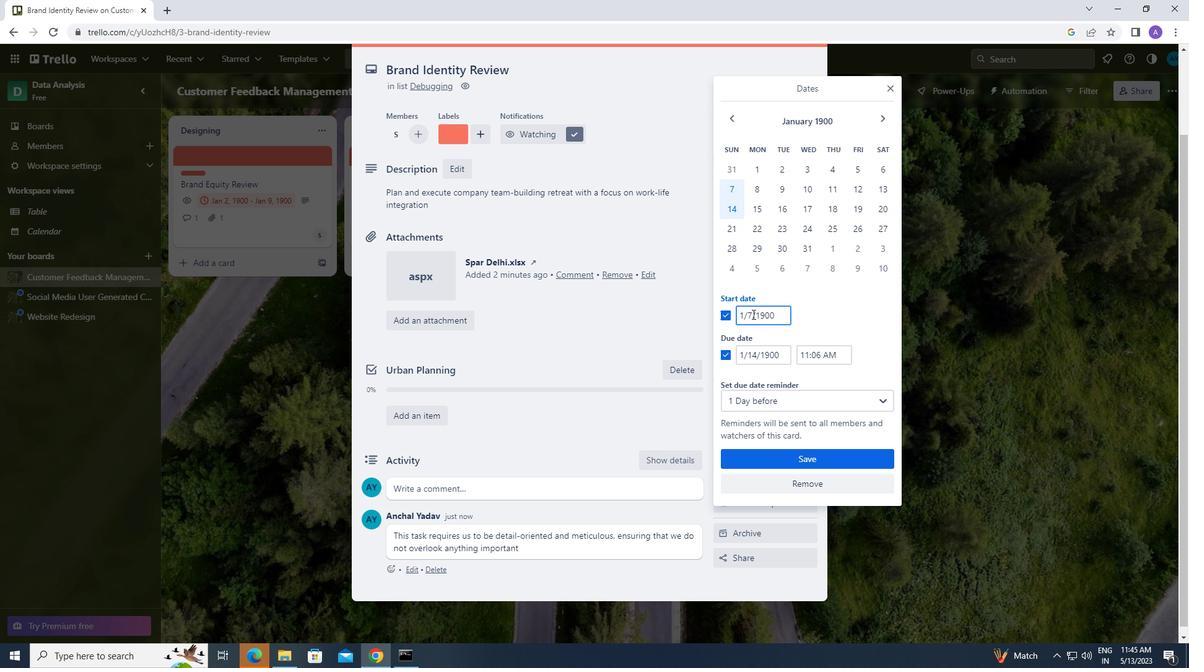 
Action: Mouse pressed left at (752, 314)
Screenshot: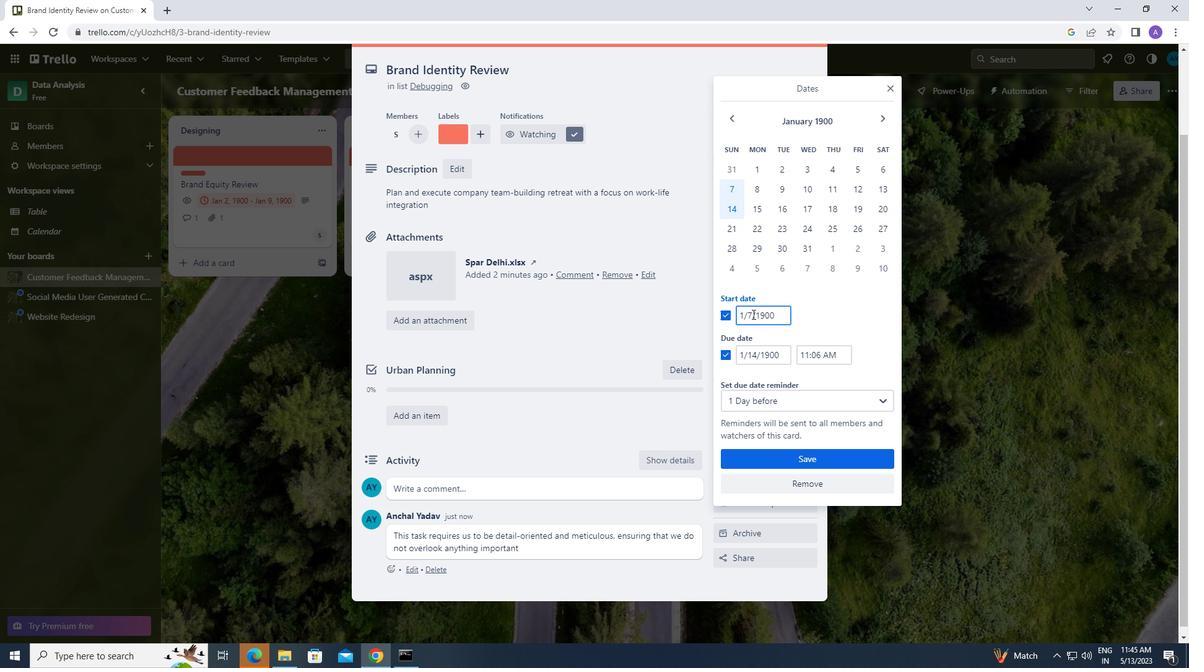 
Action: Key pressed <Key.backspace>08
Screenshot: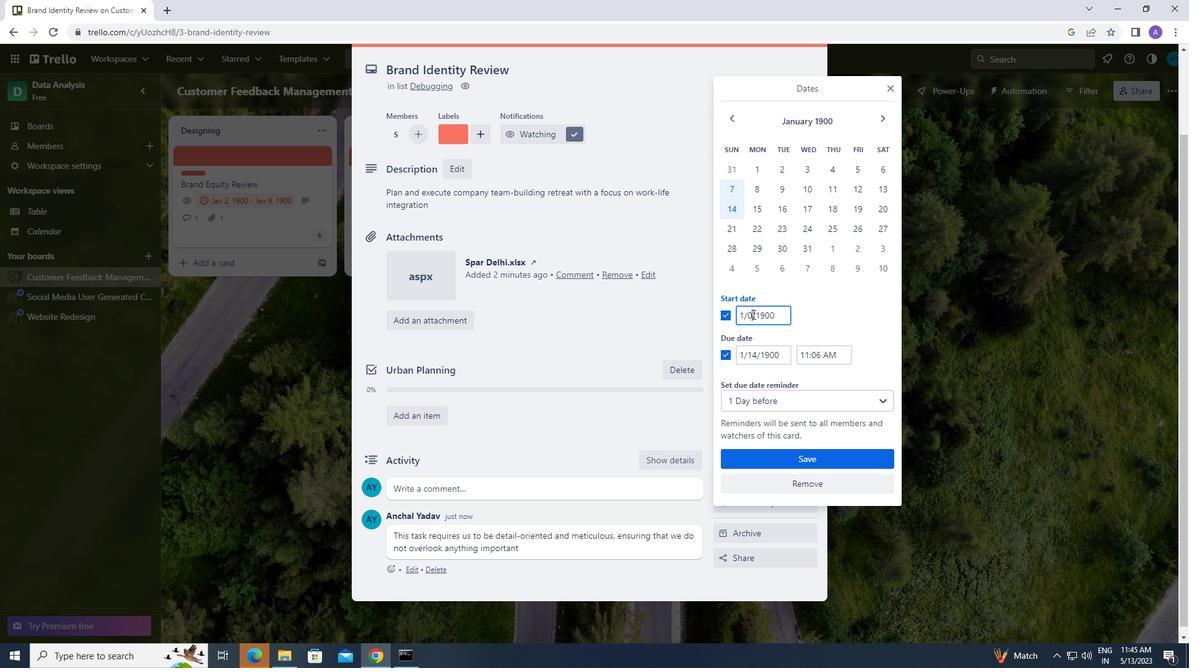 
Action: Mouse moved to (755, 354)
Screenshot: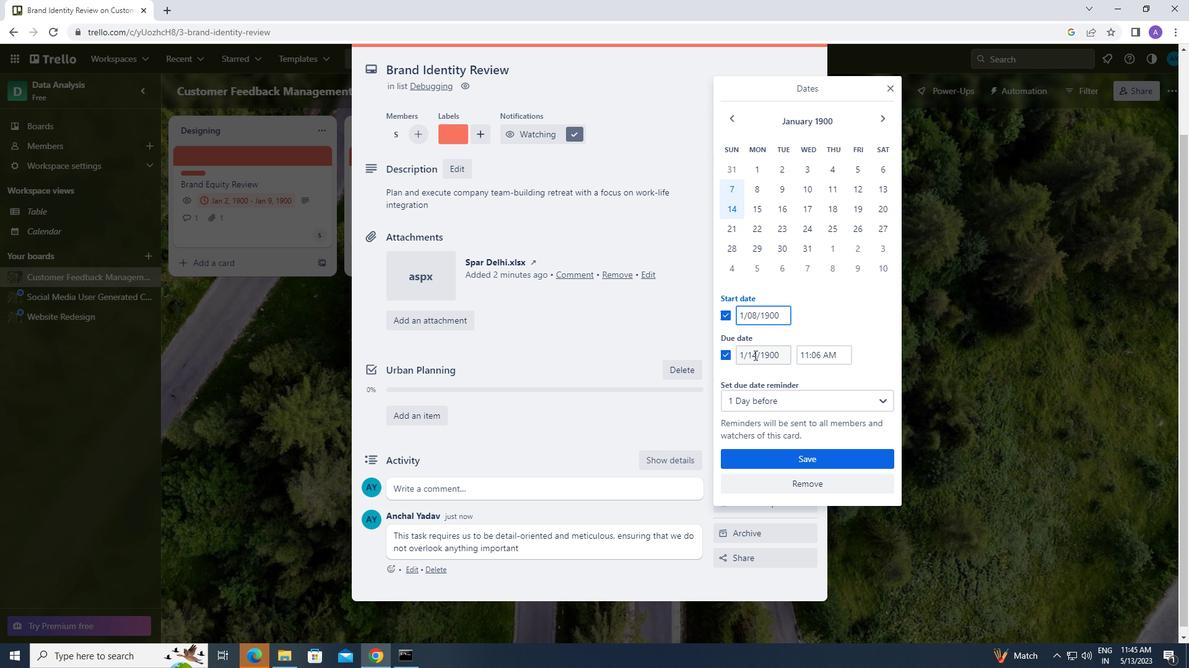 
Action: Mouse pressed left at (755, 354)
Screenshot: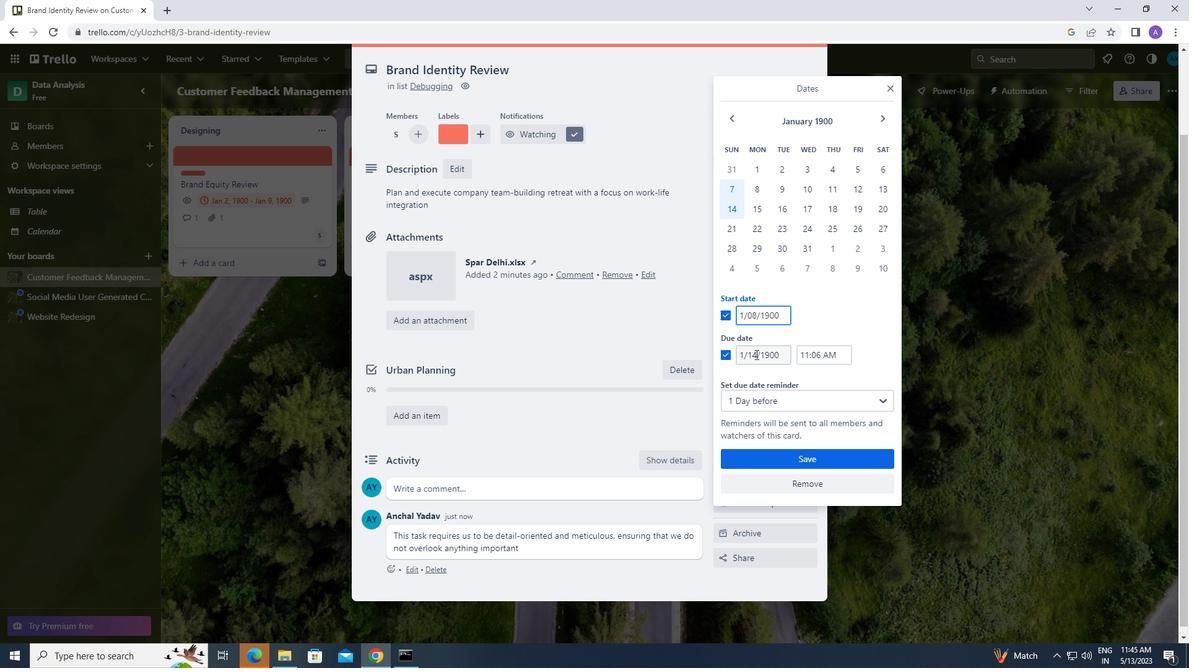 
Action: Key pressed <Key.backspace>5
Screenshot: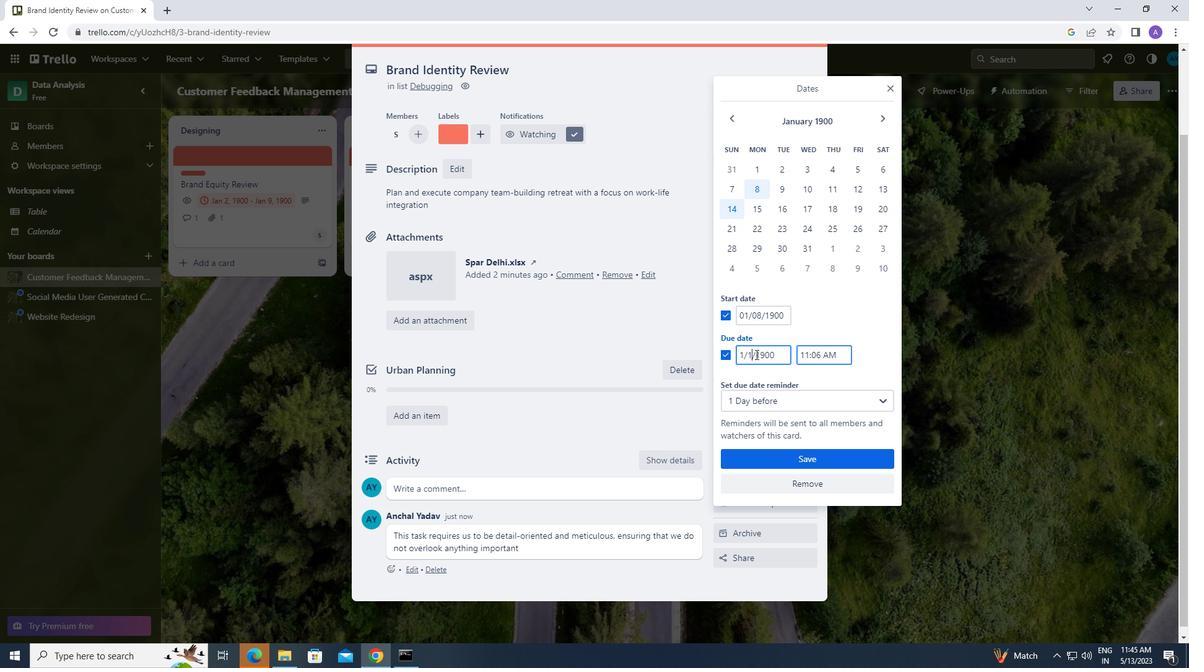 
Action: Mouse moved to (750, 457)
Screenshot: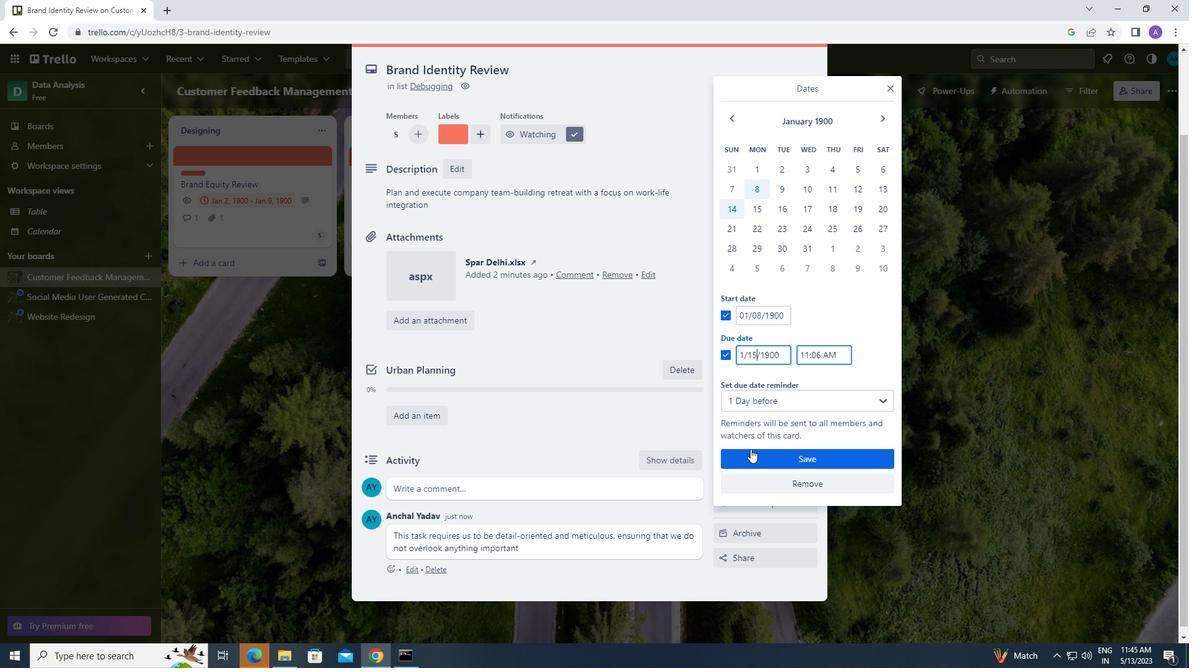 
Action: Mouse pressed left at (750, 457)
Screenshot: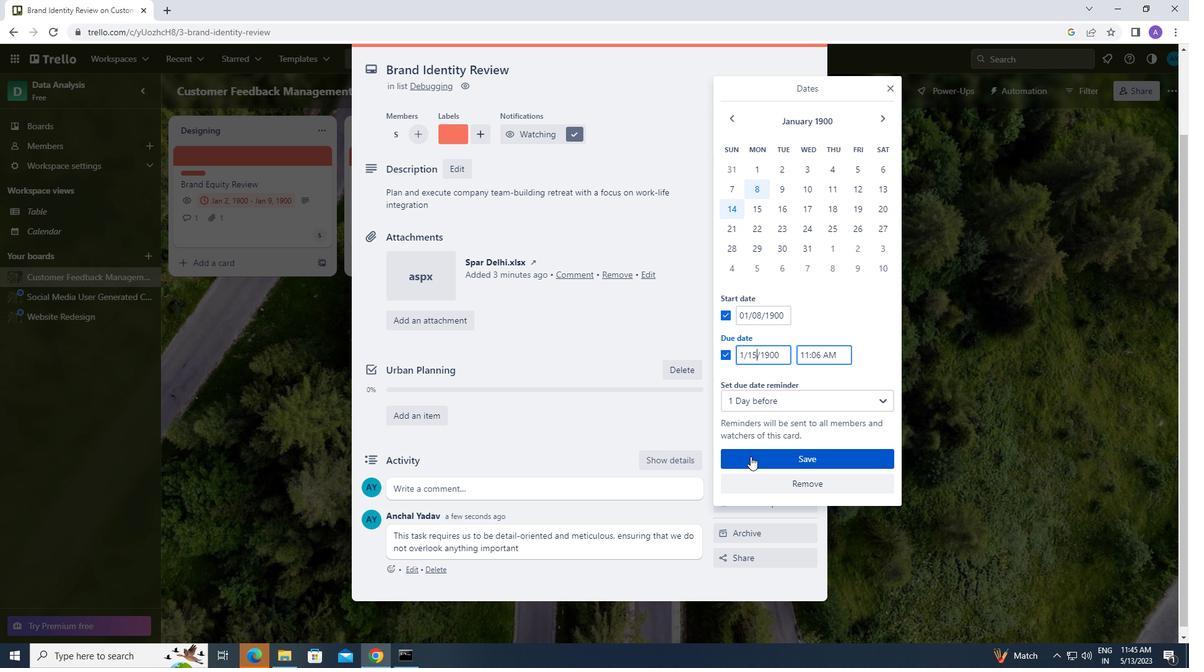 
